 Task: Add a signature Angela Wright containing Have a great day, Angela Wright to email address softage.4@softage.net and add a label Receipts
Action: Mouse moved to (933, 79)
Screenshot: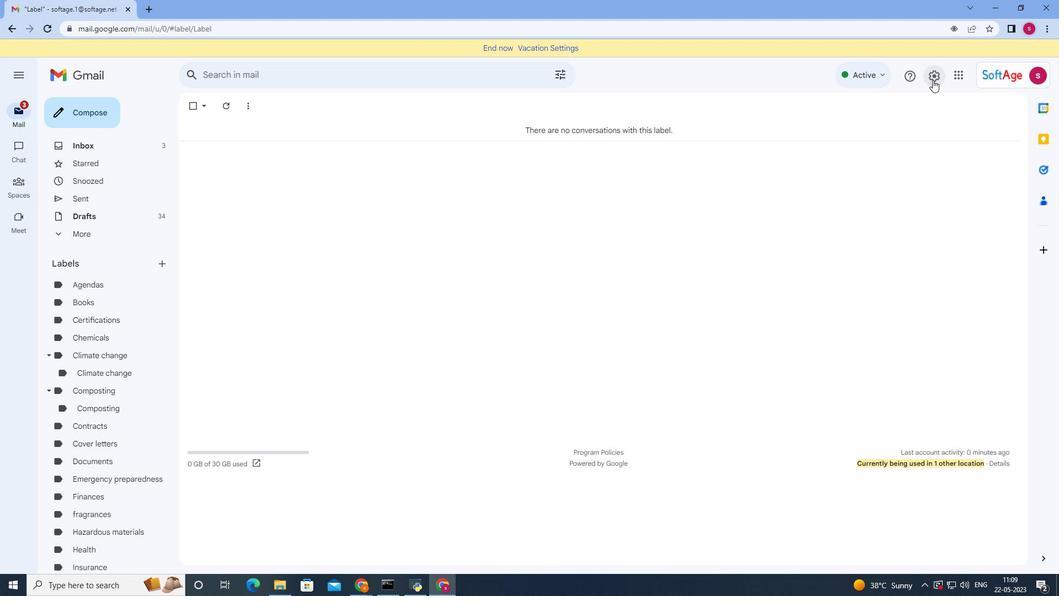 
Action: Mouse pressed left at (933, 79)
Screenshot: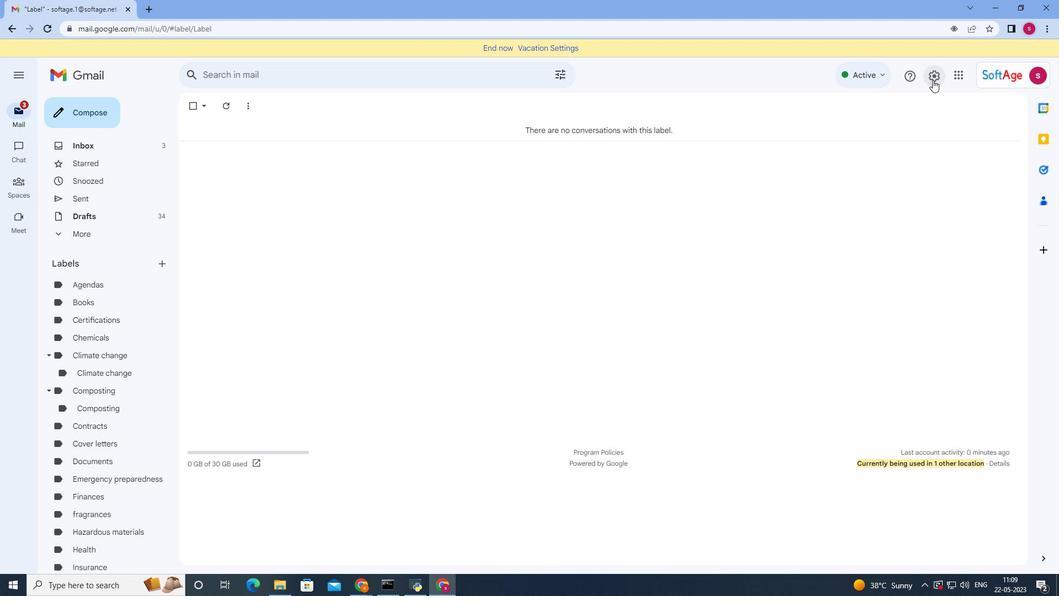 
Action: Mouse moved to (932, 131)
Screenshot: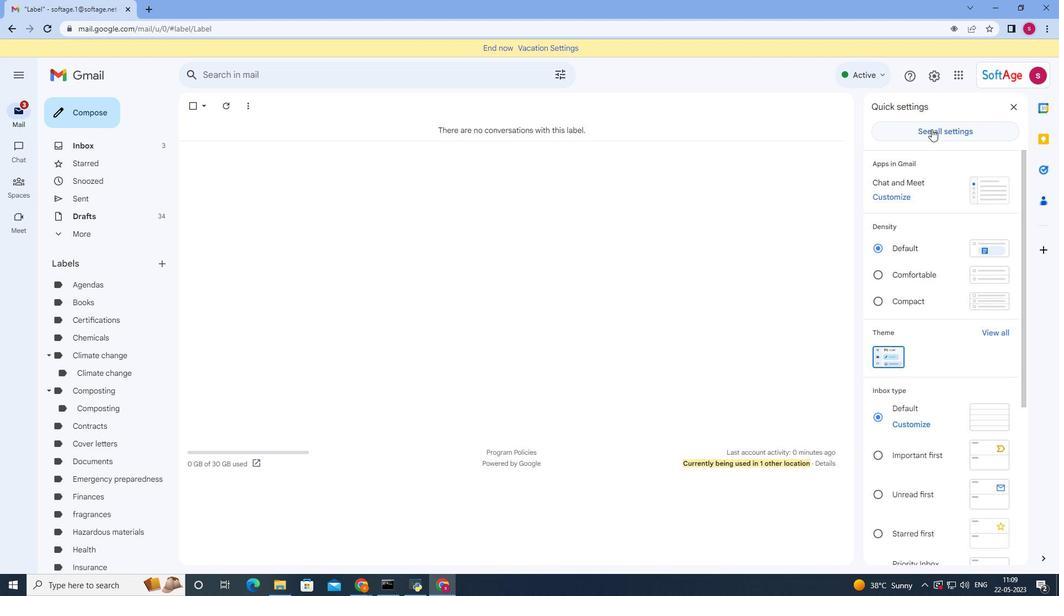 
Action: Mouse pressed left at (932, 131)
Screenshot: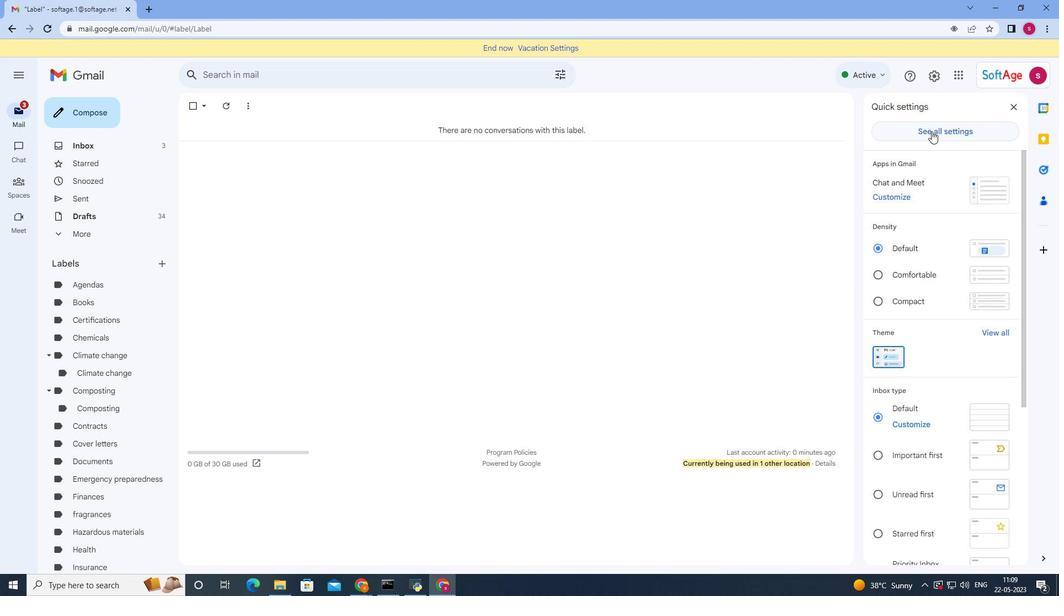 
Action: Mouse moved to (423, 203)
Screenshot: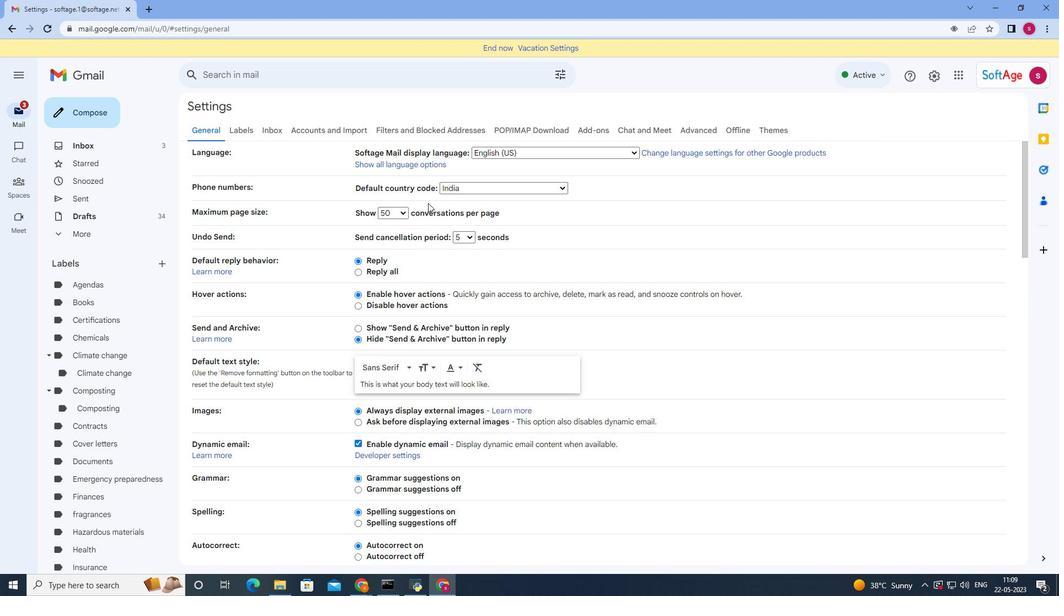 
Action: Mouse scrolled (423, 202) with delta (0, 0)
Screenshot: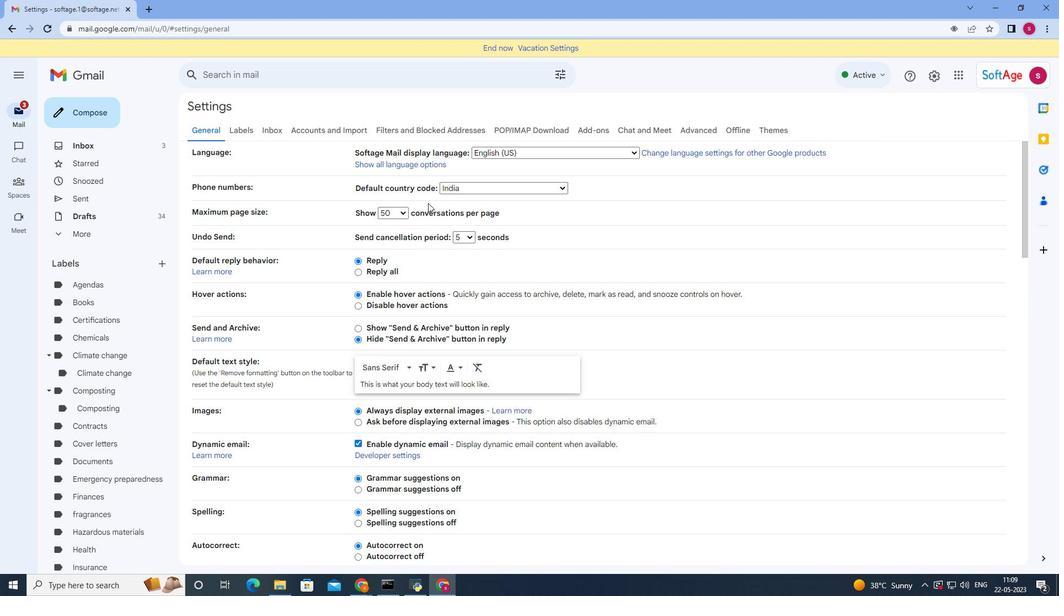 
Action: Mouse moved to (423, 203)
Screenshot: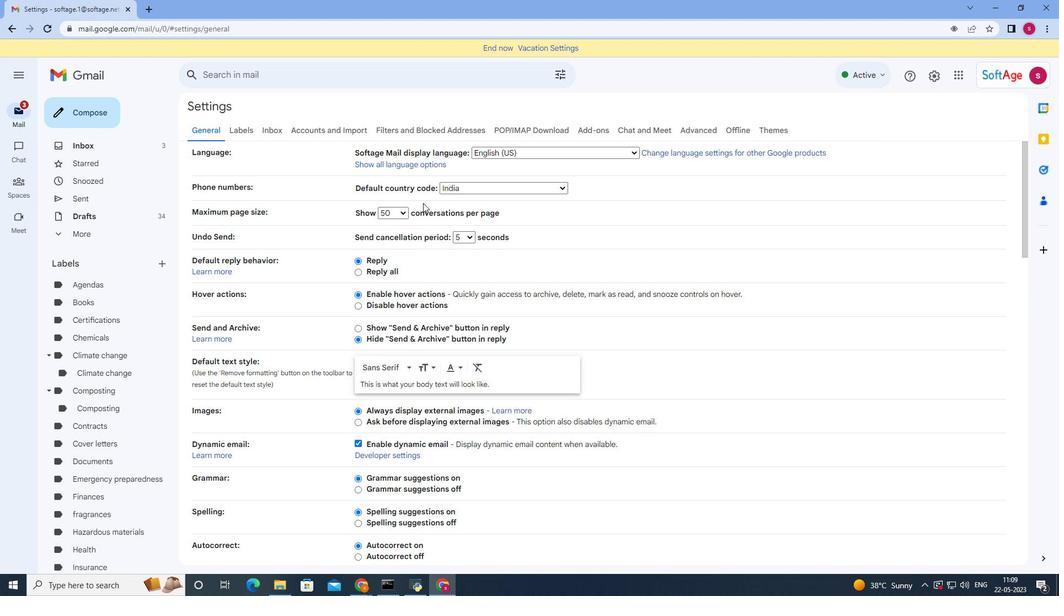 
Action: Mouse scrolled (423, 203) with delta (0, 0)
Screenshot: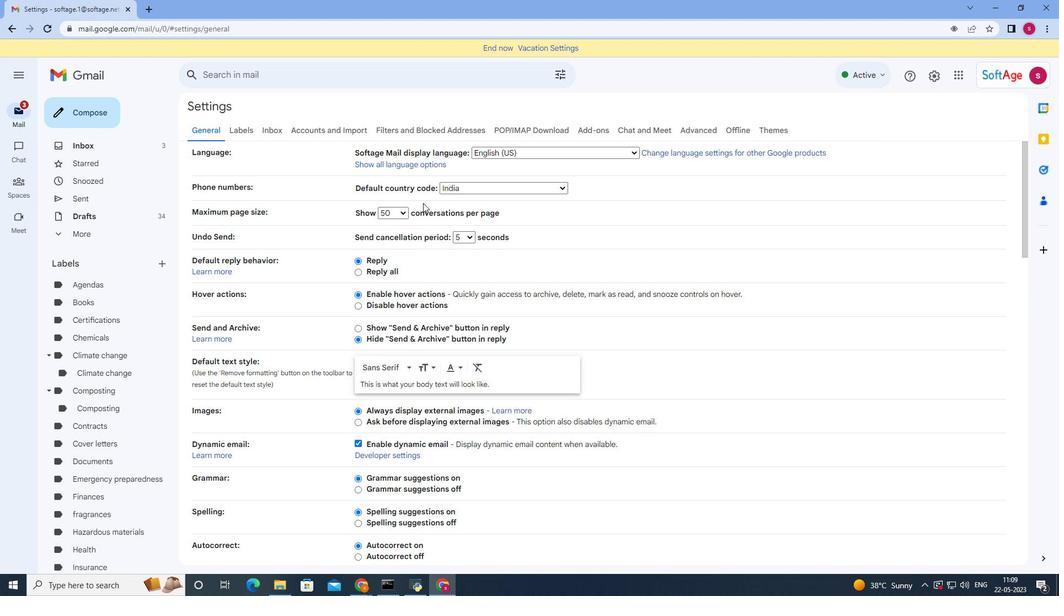 
Action: Mouse moved to (423, 205)
Screenshot: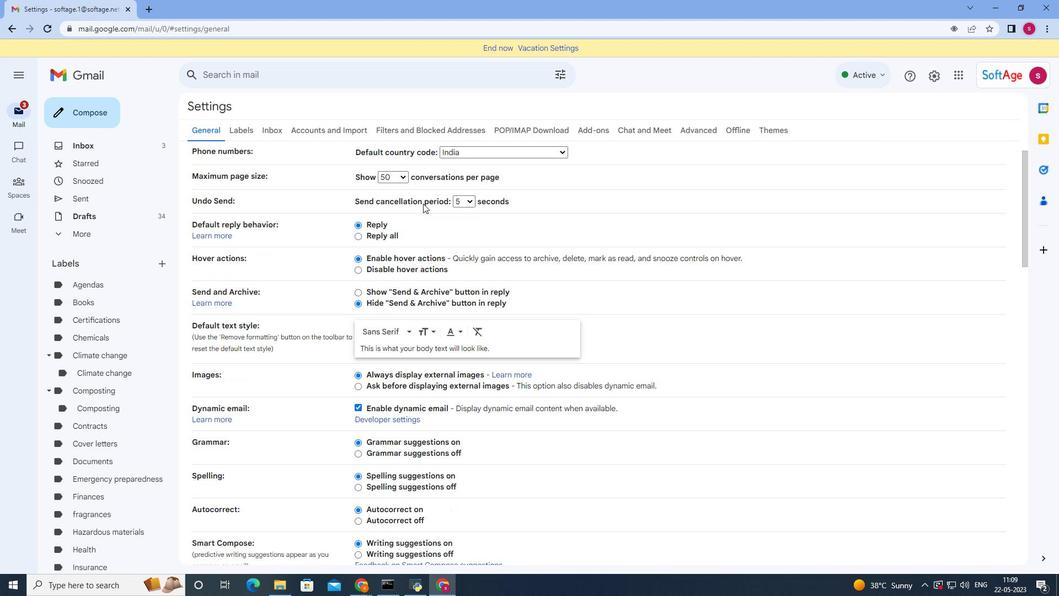 
Action: Mouse scrolled (423, 203) with delta (0, 0)
Screenshot: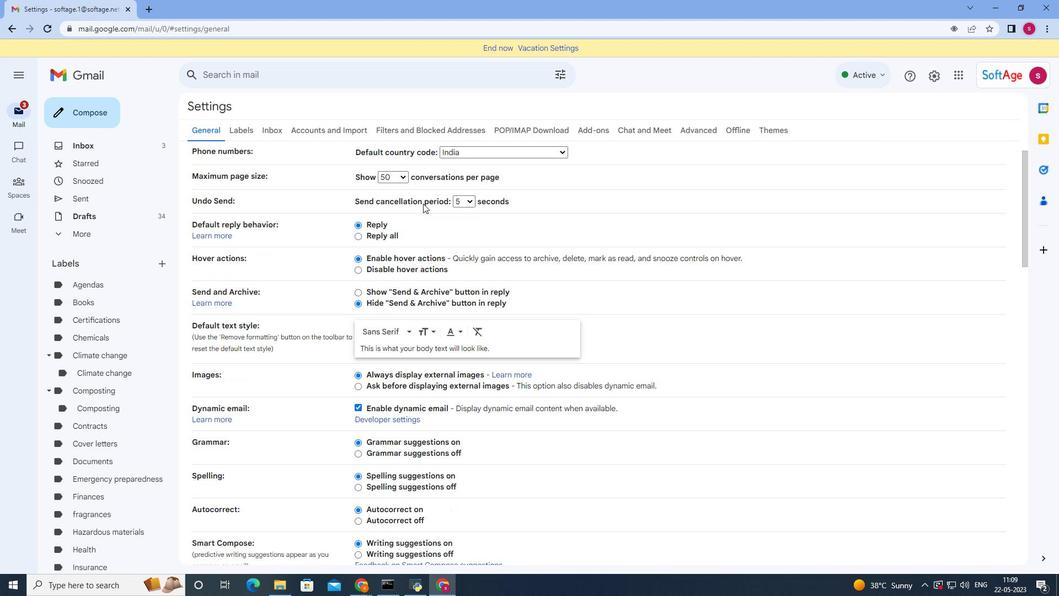 
Action: Mouse moved to (422, 210)
Screenshot: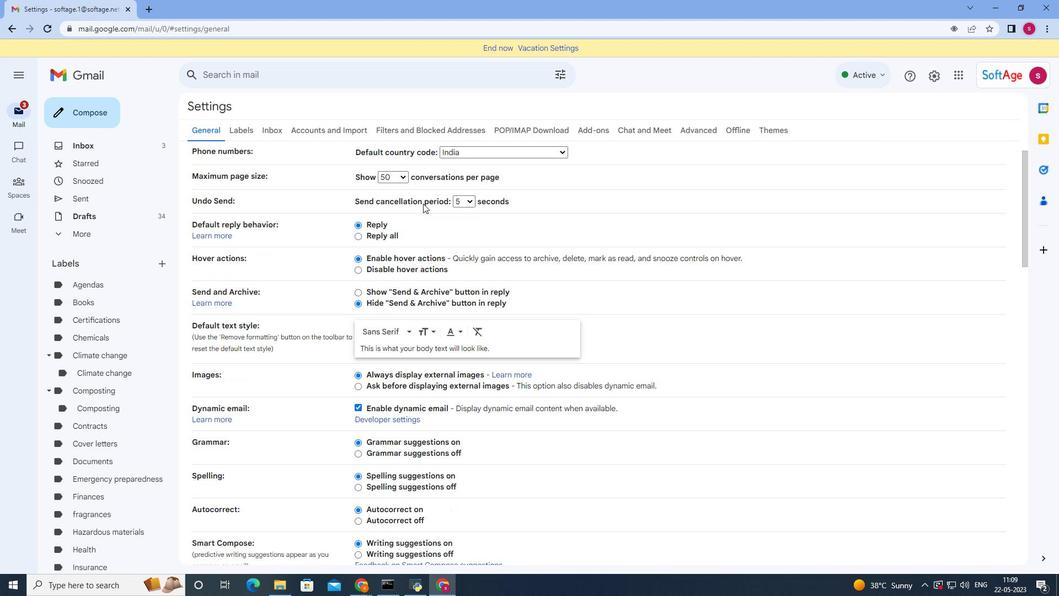 
Action: Mouse scrolled (423, 205) with delta (0, 0)
Screenshot: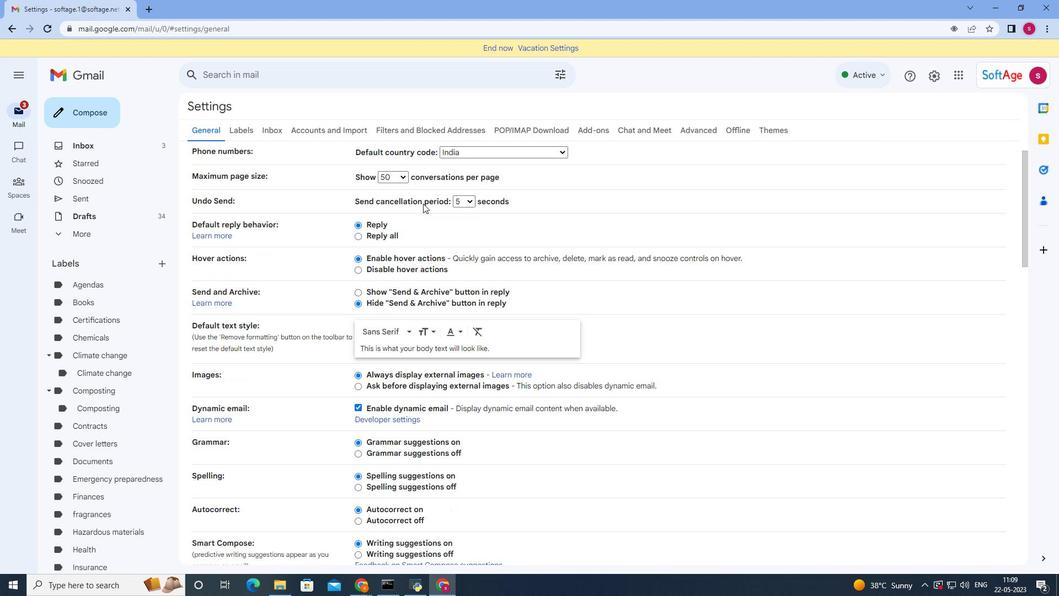 
Action: Mouse moved to (422, 212)
Screenshot: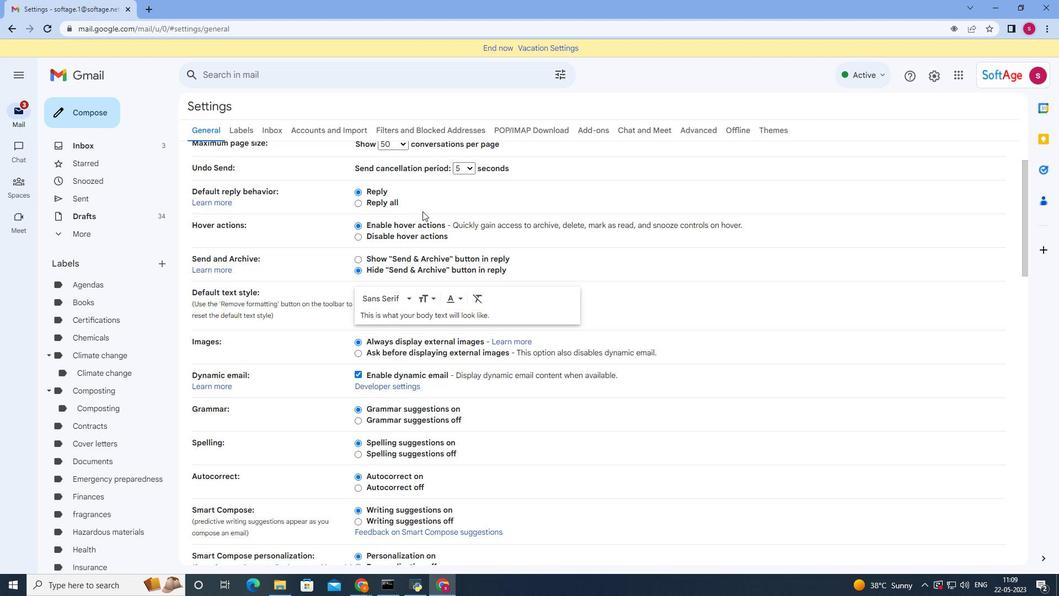 
Action: Mouse scrolled (422, 211) with delta (0, 0)
Screenshot: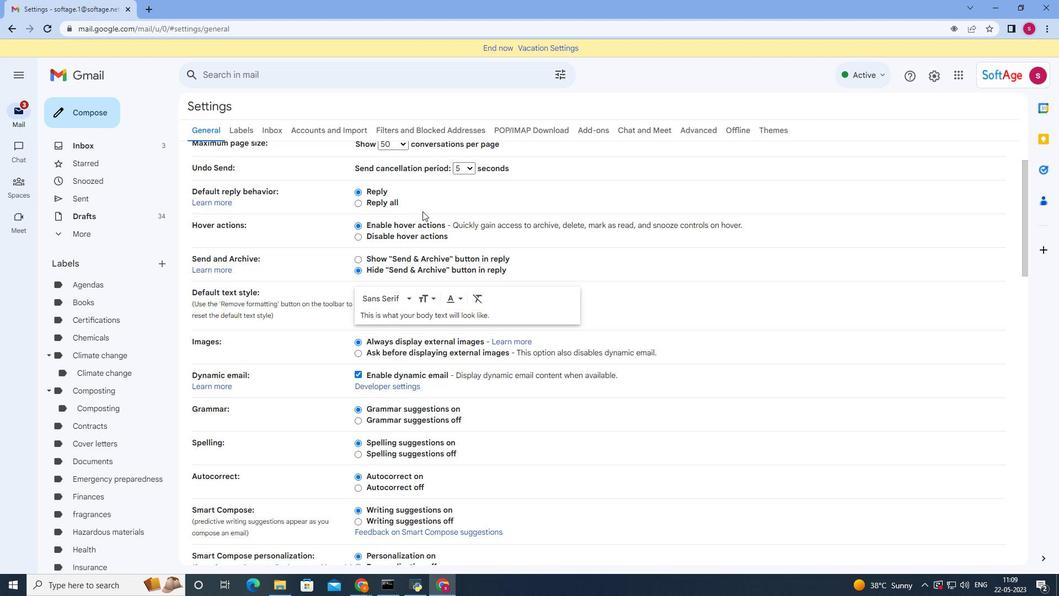 
Action: Mouse moved to (422, 213)
Screenshot: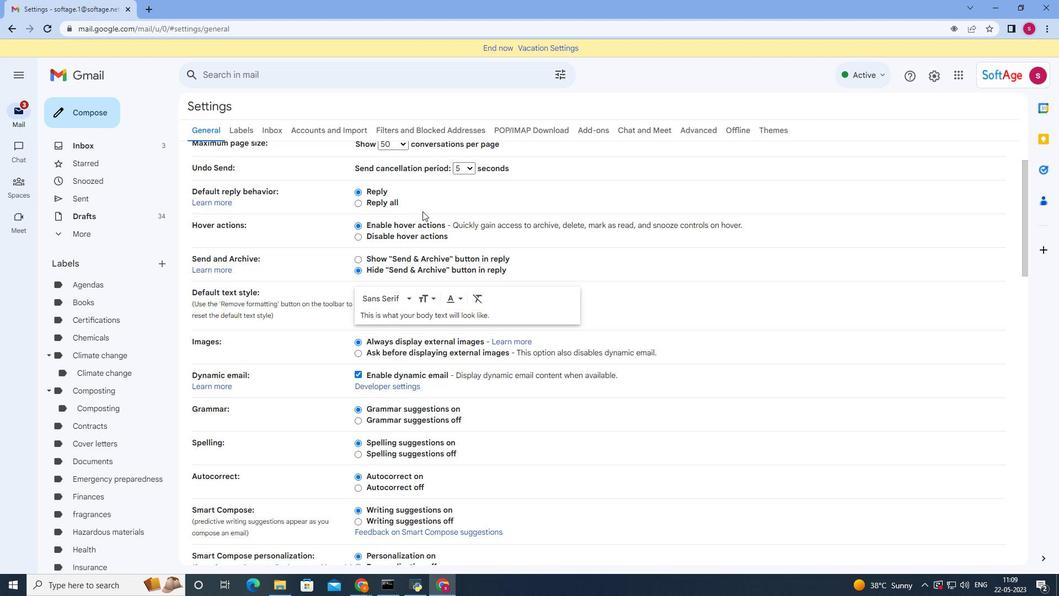 
Action: Mouse scrolled (422, 212) with delta (0, 0)
Screenshot: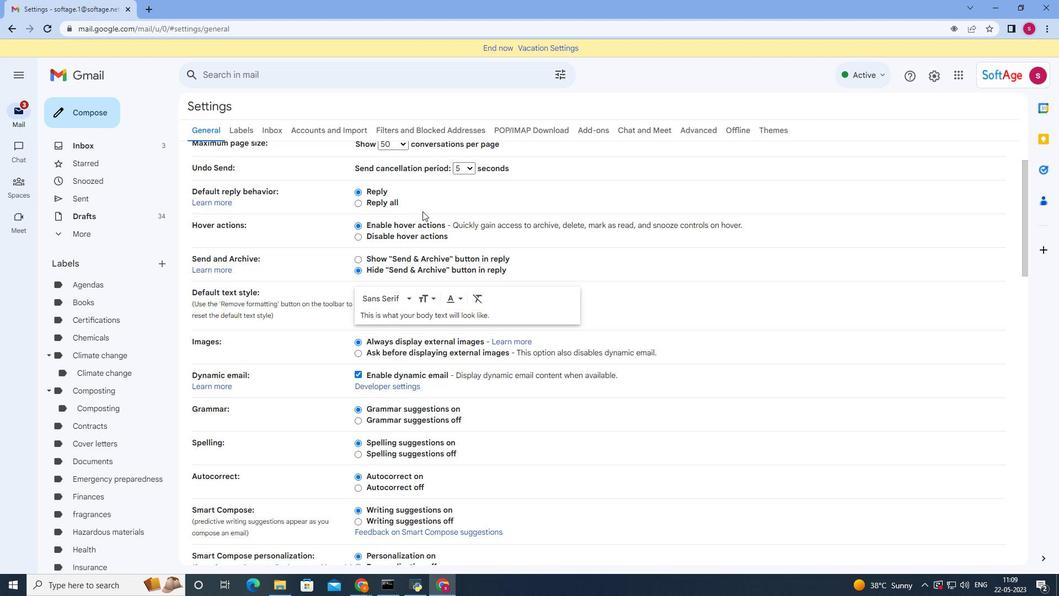 
Action: Mouse scrolled (422, 212) with delta (0, 0)
Screenshot: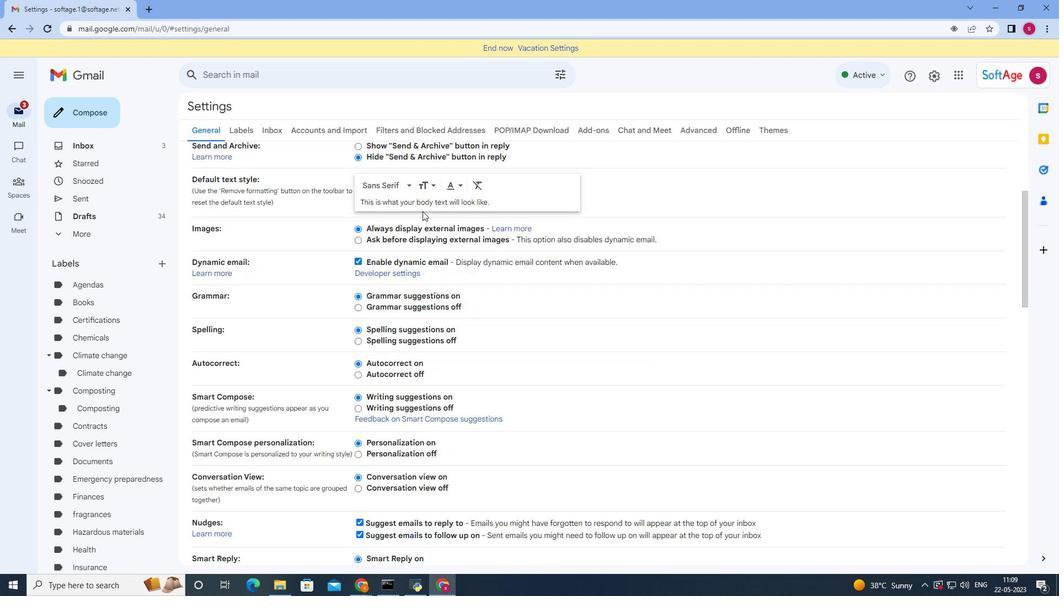 
Action: Mouse moved to (422, 213)
Screenshot: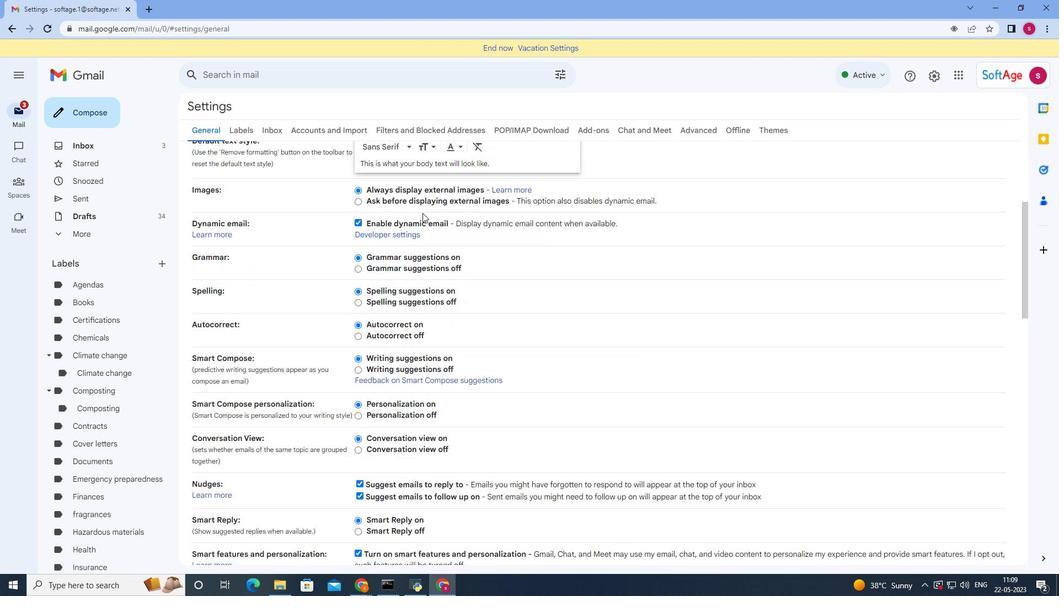 
Action: Mouse scrolled (422, 212) with delta (0, 0)
Screenshot: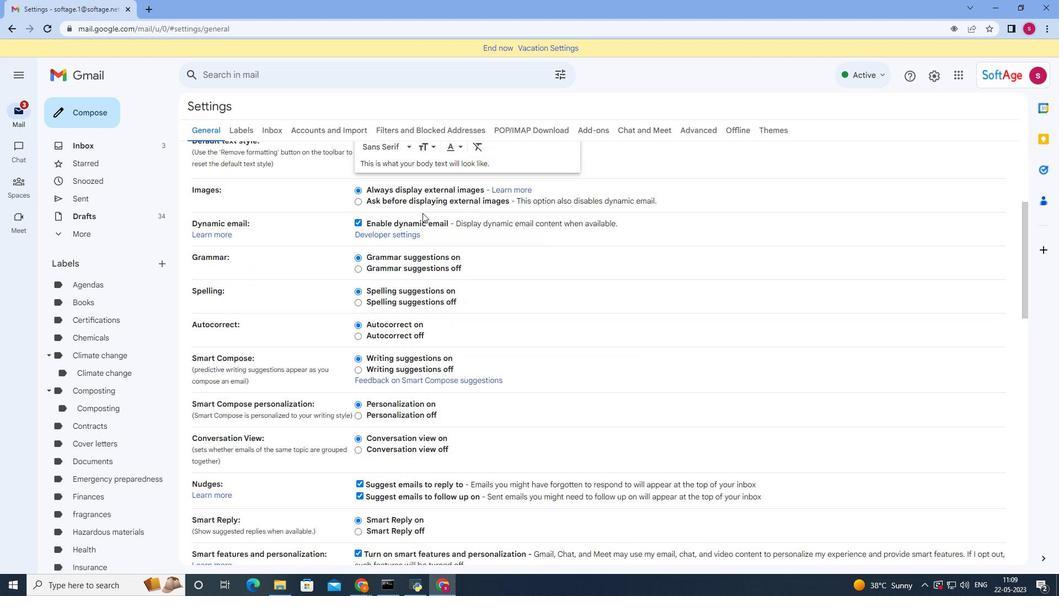 
Action: Mouse moved to (423, 218)
Screenshot: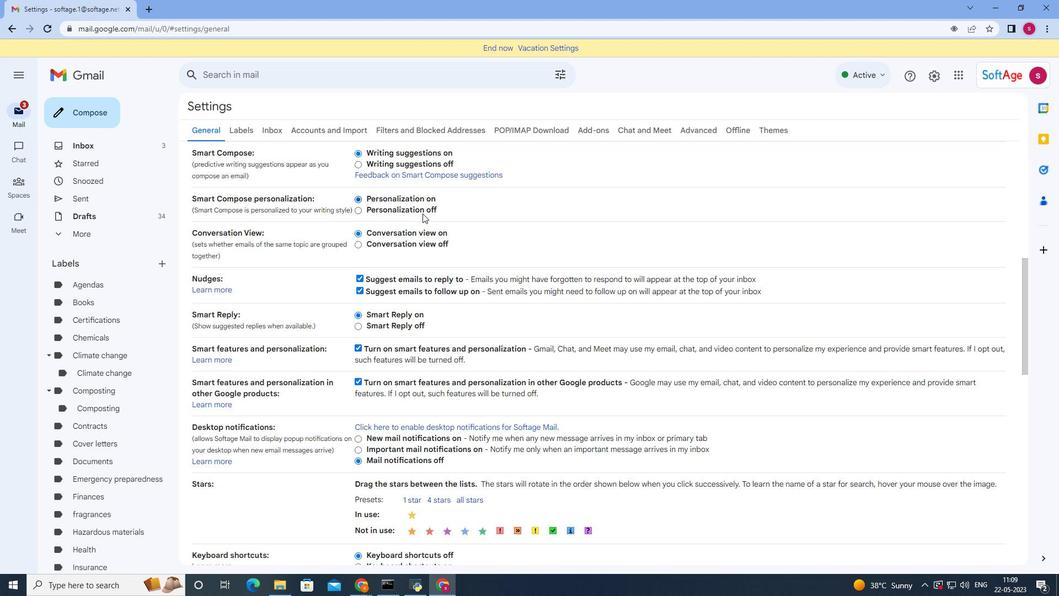 
Action: Mouse scrolled (423, 217) with delta (0, 0)
Screenshot: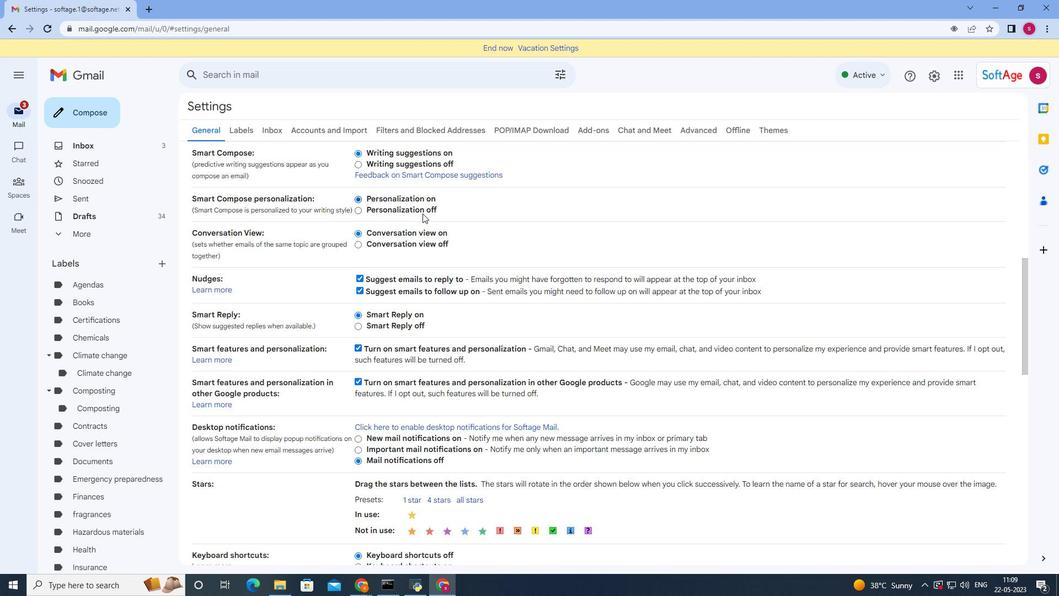 
Action: Mouse moved to (423, 218)
Screenshot: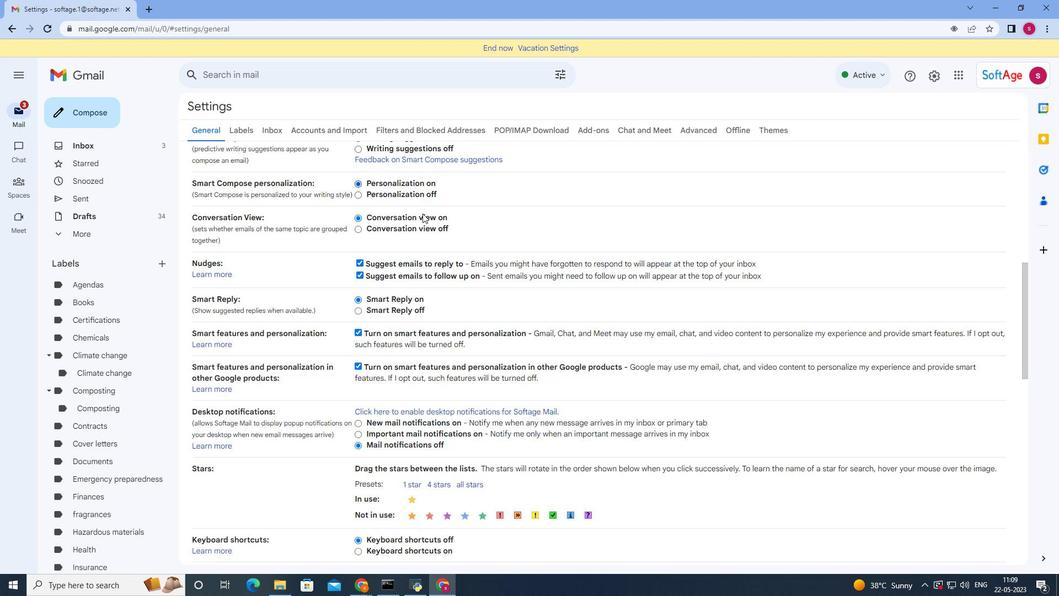 
Action: Mouse scrolled (423, 218) with delta (0, 0)
Screenshot: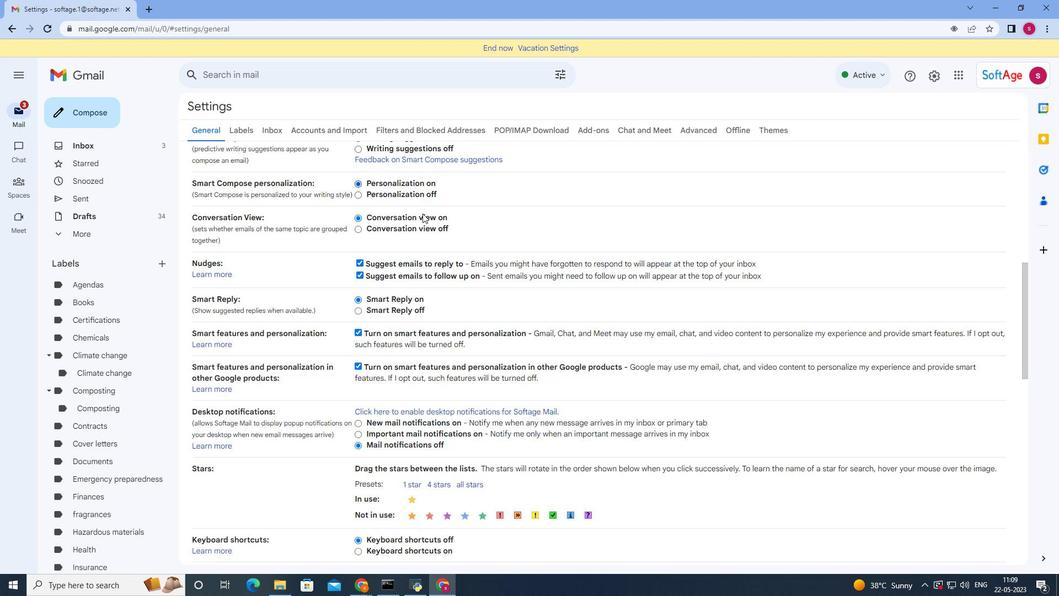 
Action: Mouse moved to (423, 219)
Screenshot: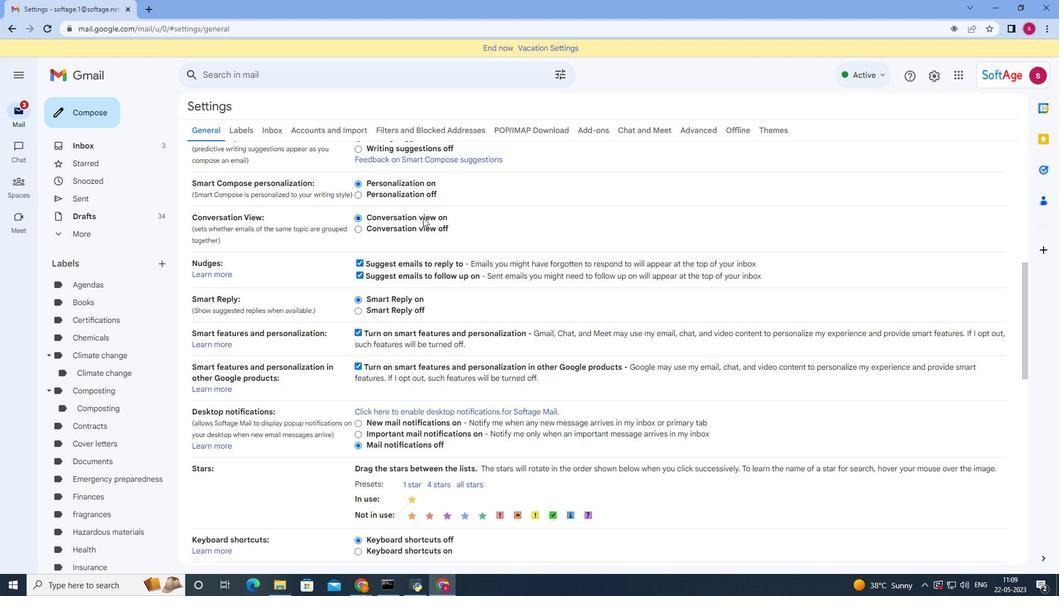 
Action: Mouse scrolled (423, 219) with delta (0, 0)
Screenshot: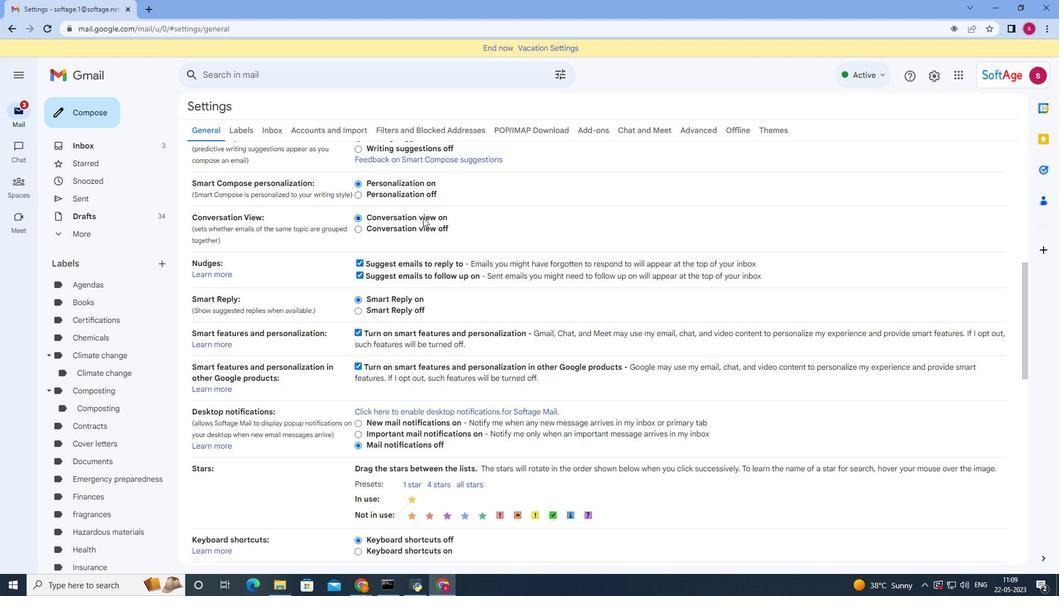 
Action: Mouse moved to (425, 219)
Screenshot: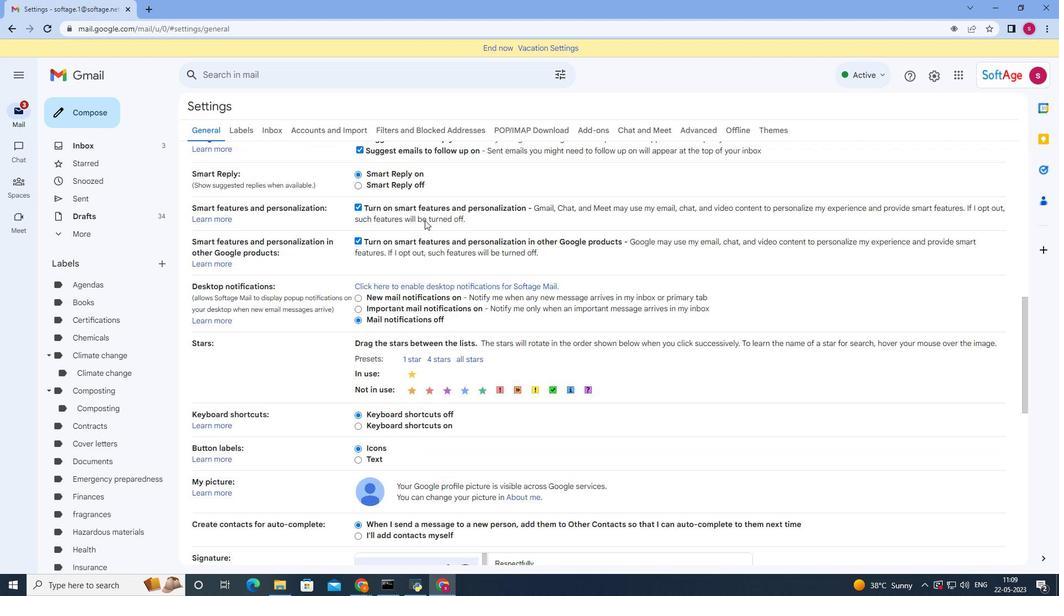 
Action: Mouse scrolled (425, 219) with delta (0, 0)
Screenshot: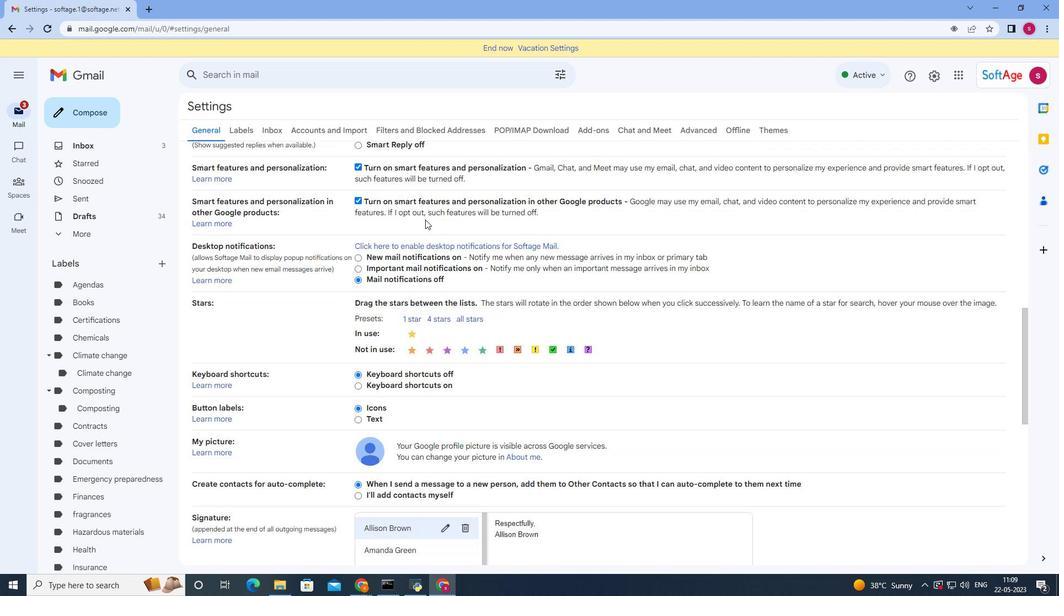 
Action: Mouse moved to (426, 219)
Screenshot: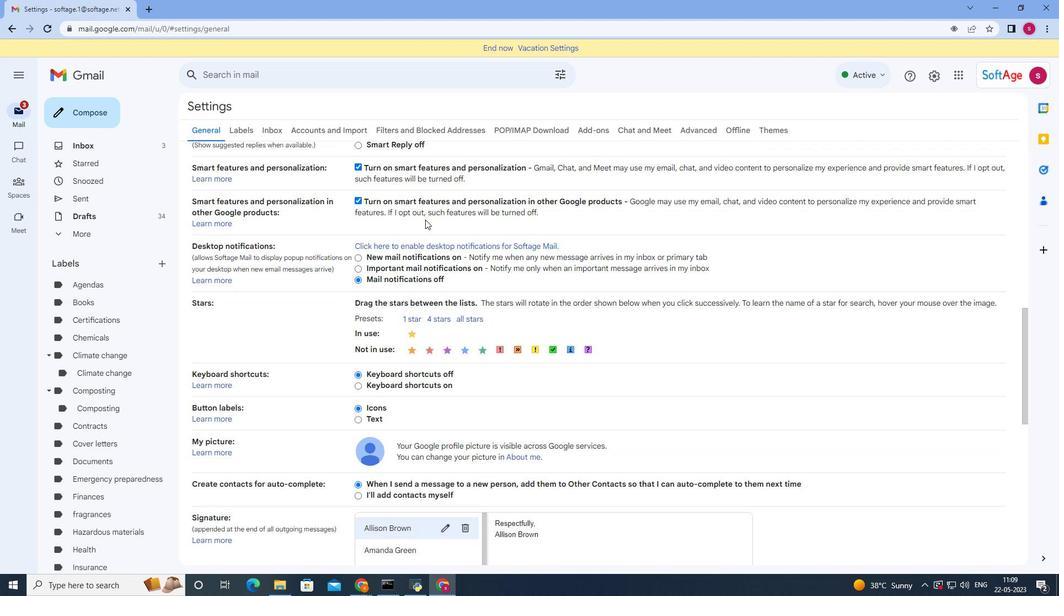
Action: Mouse scrolled (426, 219) with delta (0, 0)
Screenshot: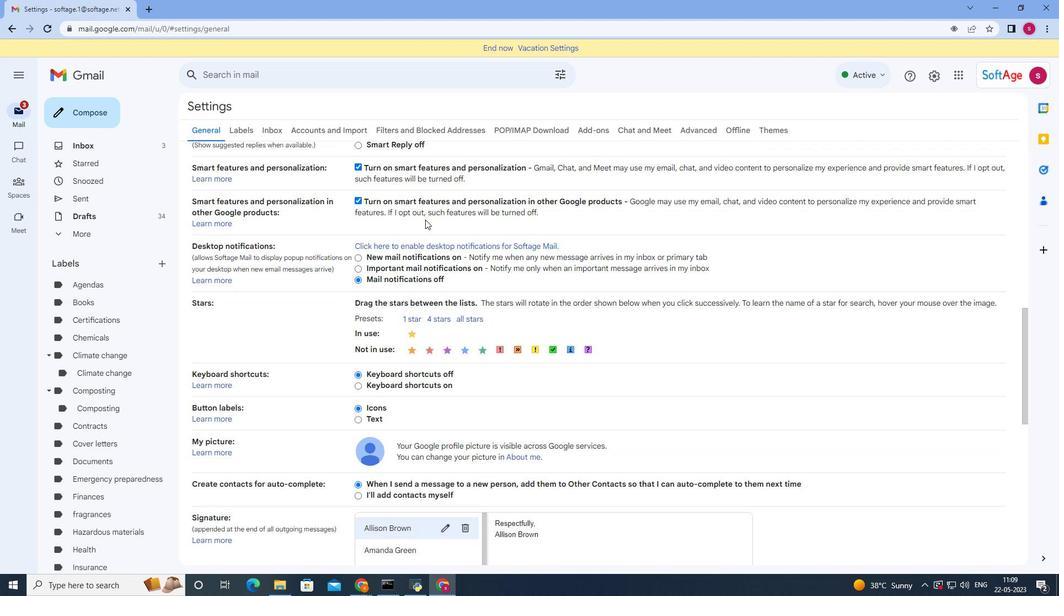 
Action: Mouse moved to (426, 220)
Screenshot: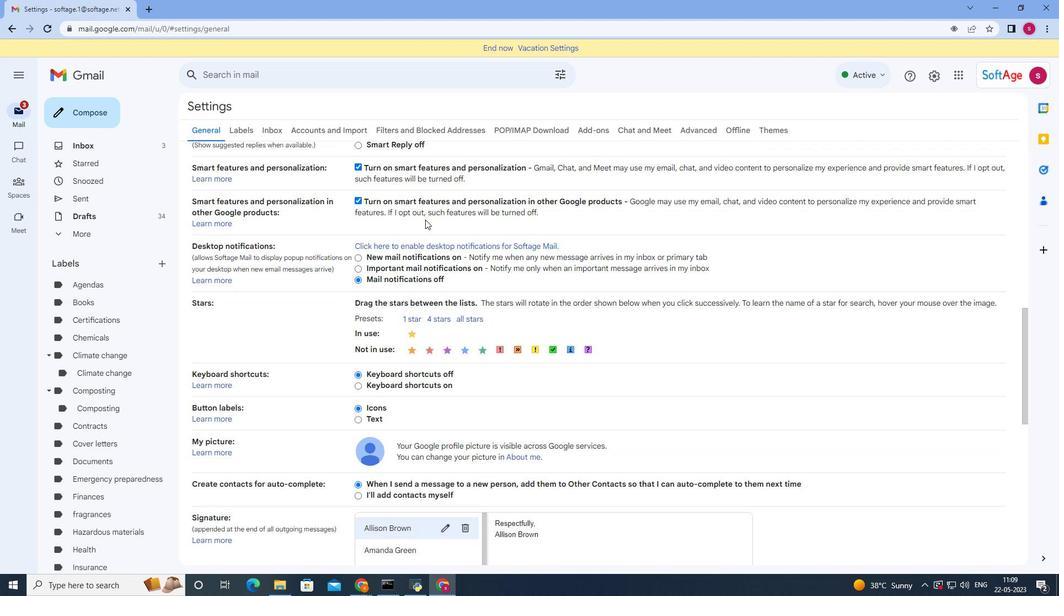 
Action: Mouse scrolled (426, 220) with delta (0, 0)
Screenshot: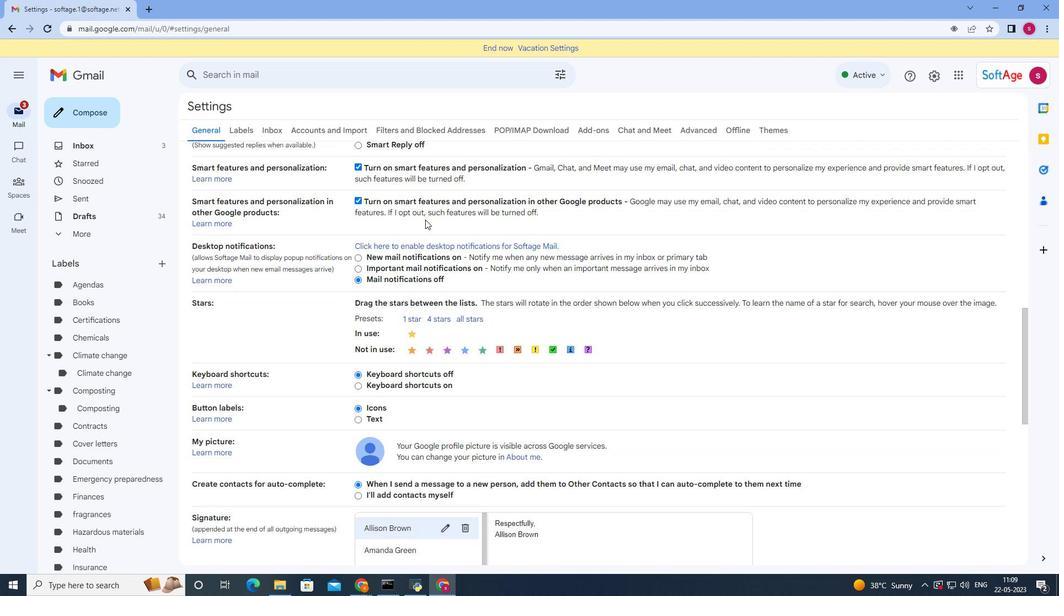
Action: Mouse moved to (429, 229)
Screenshot: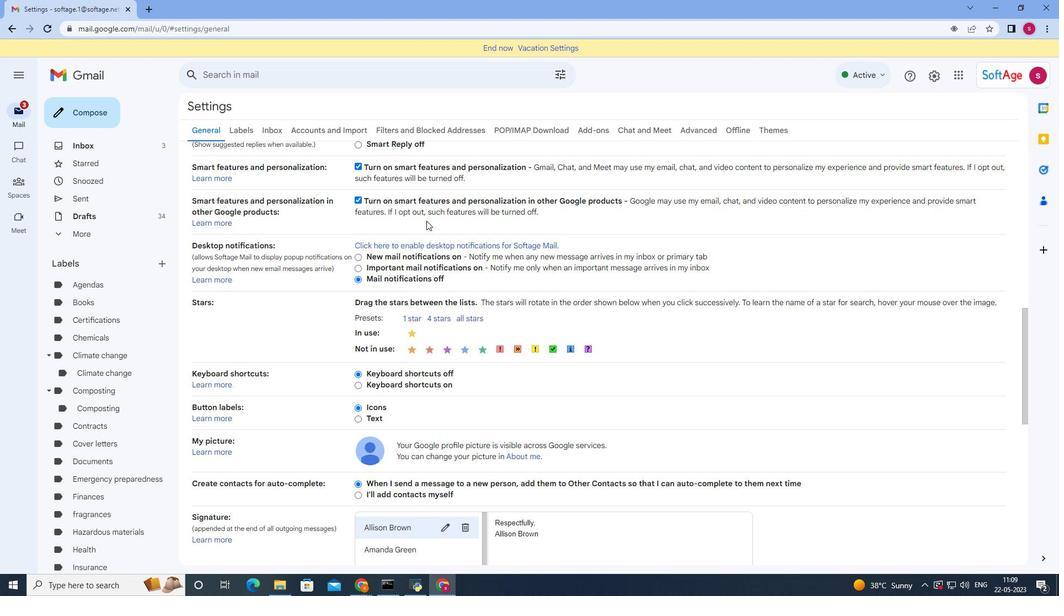 
Action: Mouse scrolled (429, 229) with delta (0, 0)
Screenshot: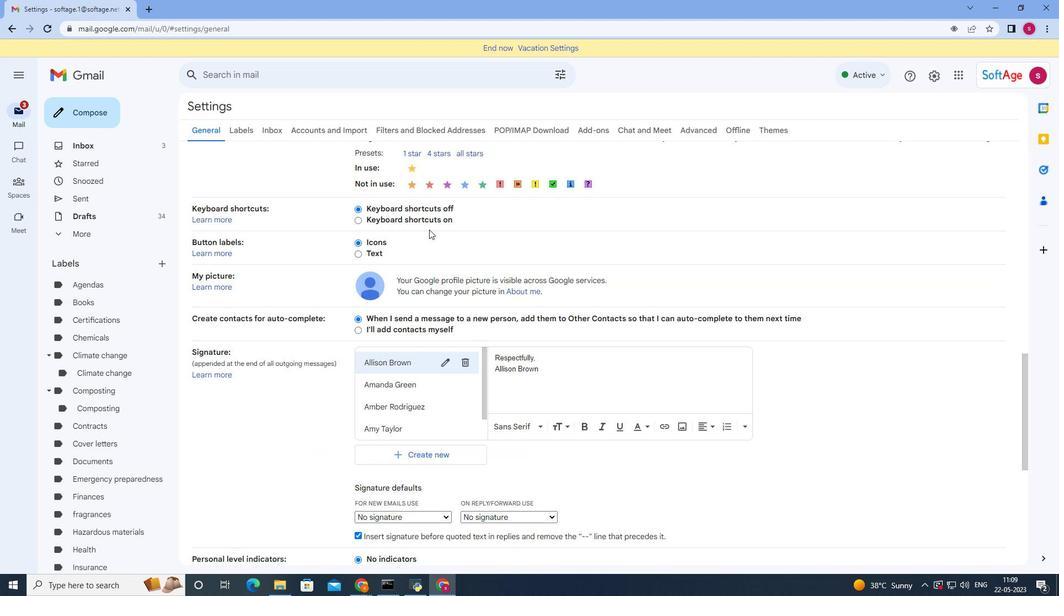 
Action: Mouse scrolled (429, 229) with delta (0, 0)
Screenshot: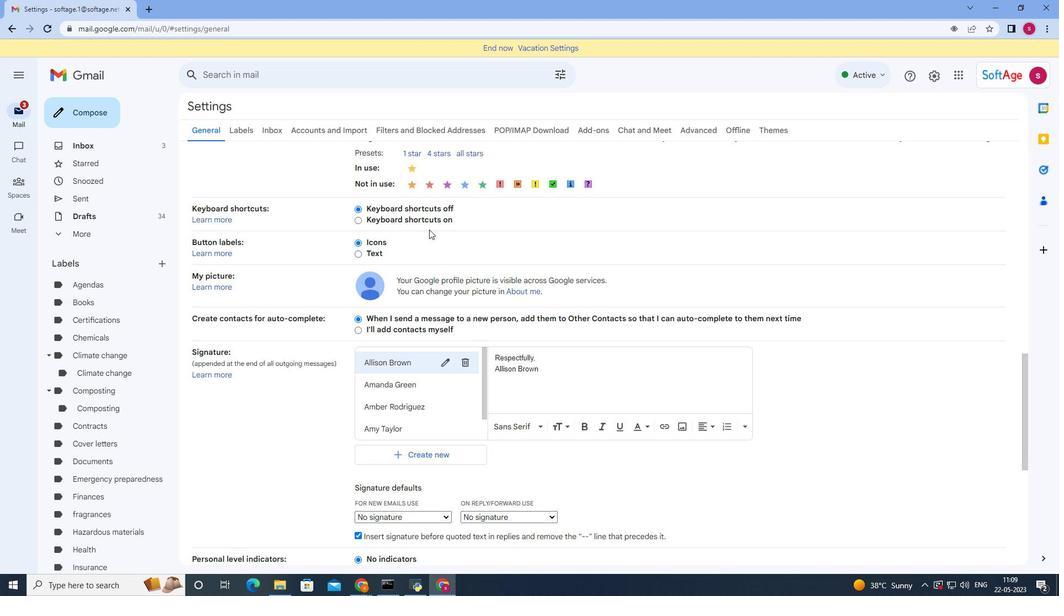 
Action: Mouse scrolled (429, 229) with delta (0, 0)
Screenshot: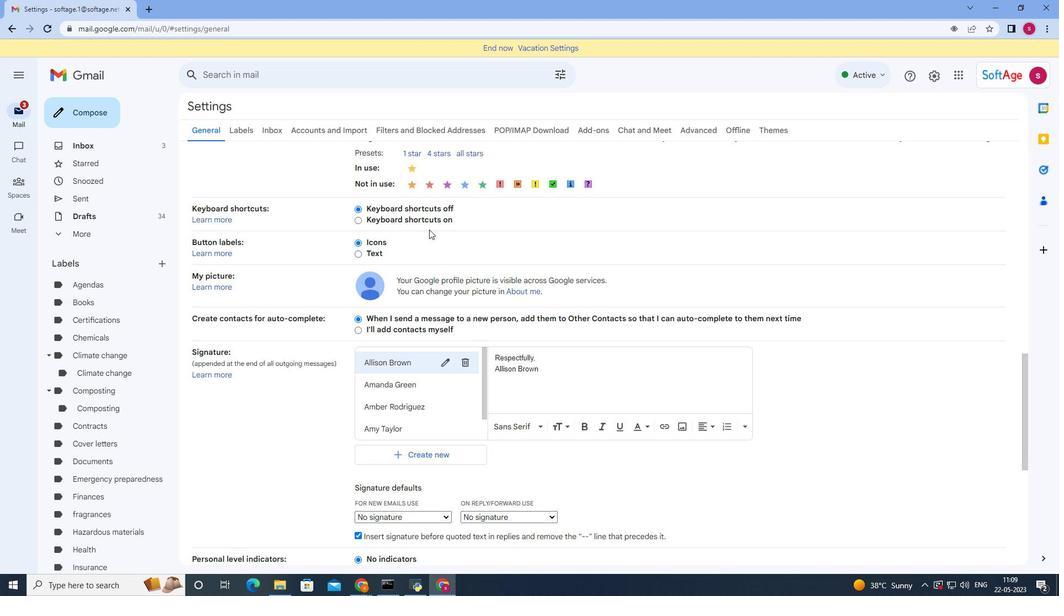 
Action: Mouse moved to (410, 289)
Screenshot: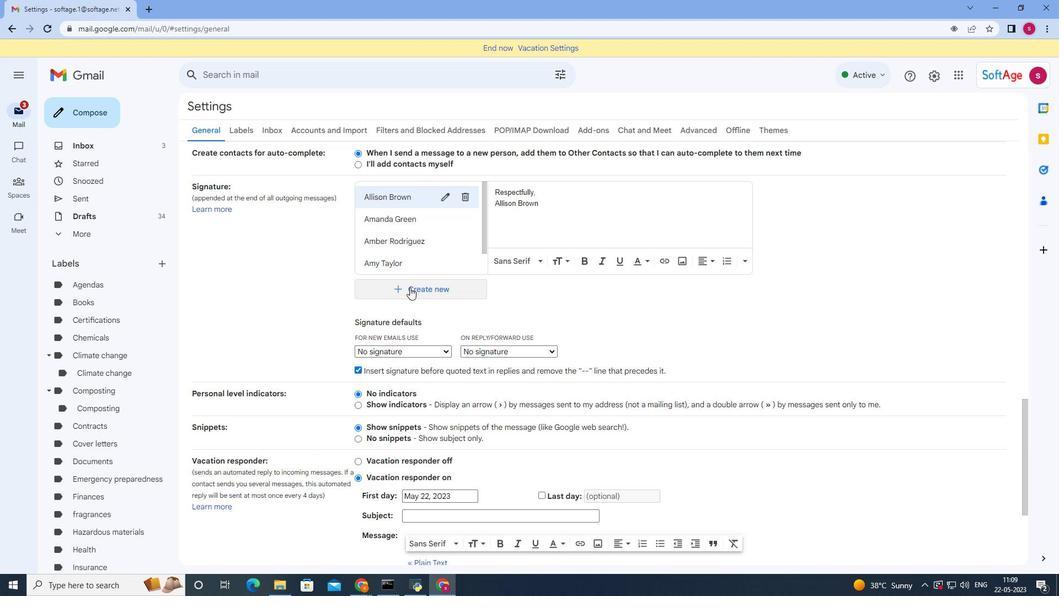 
Action: Mouse pressed left at (410, 289)
Screenshot: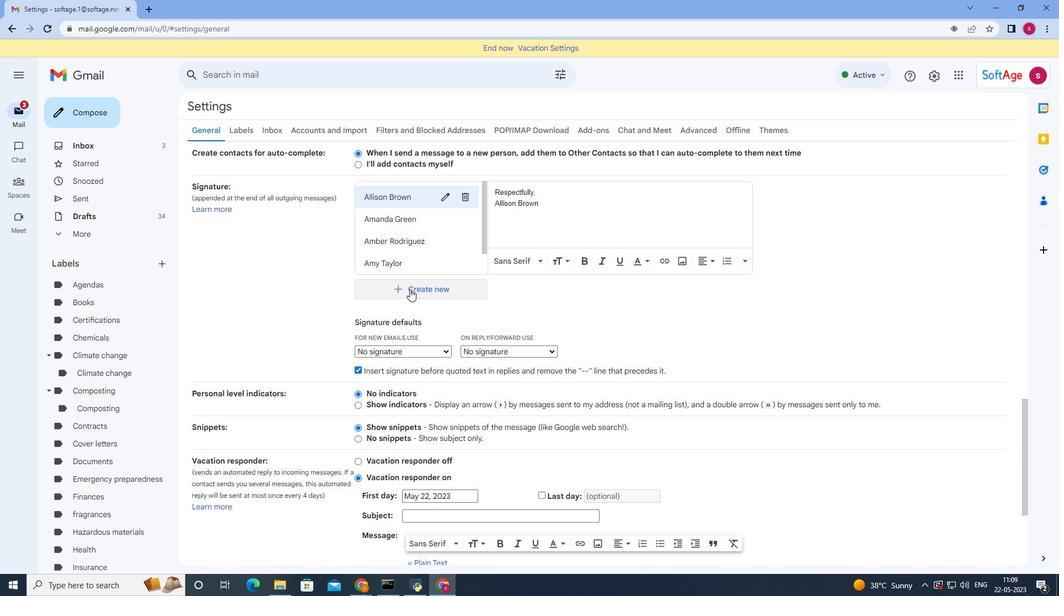 
Action: Mouse moved to (582, 300)
Screenshot: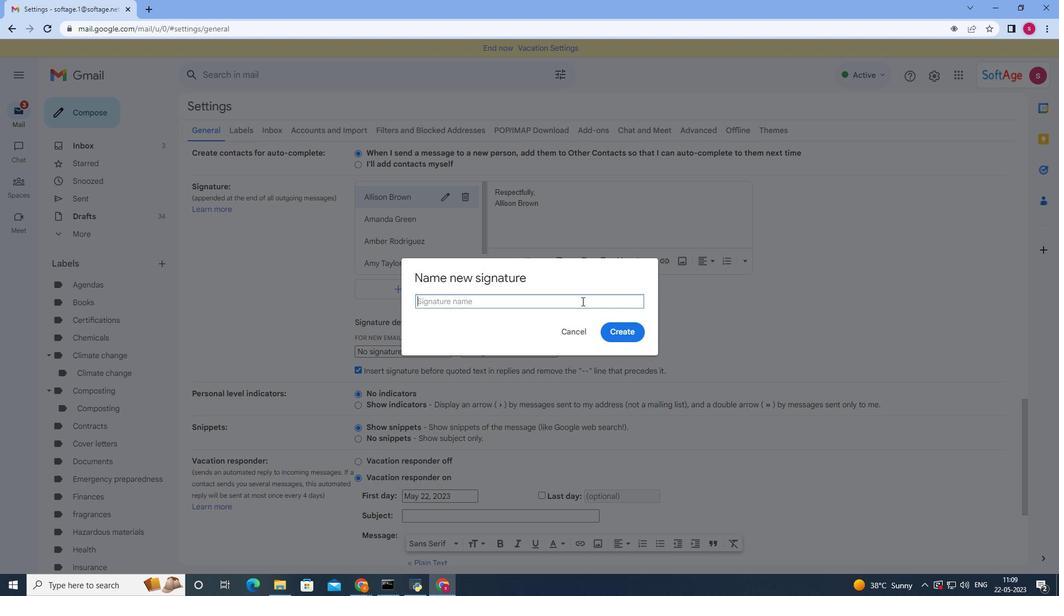 
Action: Key pressed <Key.shift>Angela<Key.space><Key.shift>Wright
Screenshot: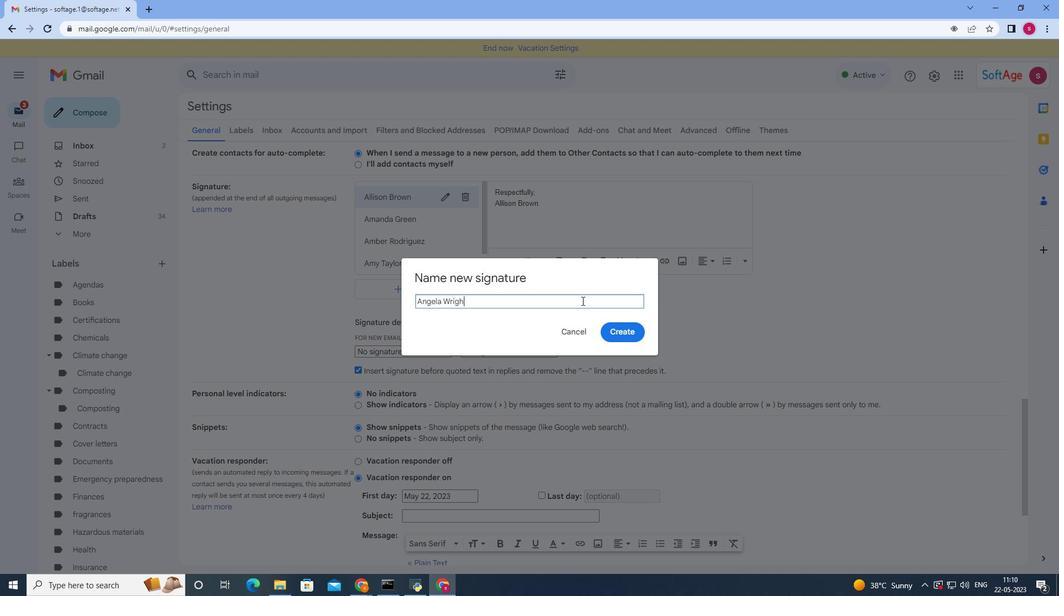 
Action: Mouse moved to (622, 330)
Screenshot: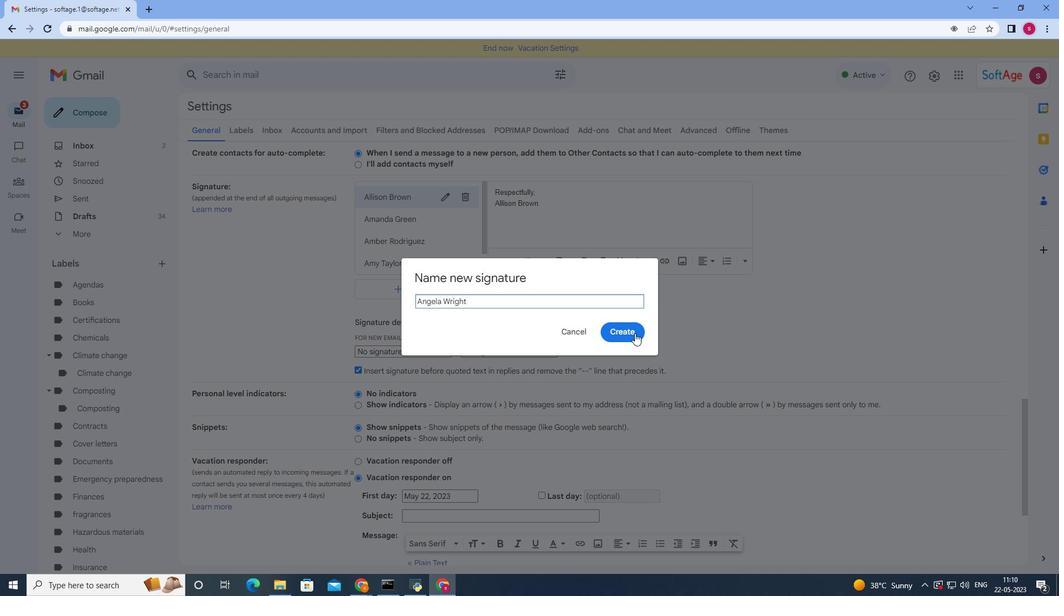 
Action: Mouse pressed left at (622, 330)
Screenshot: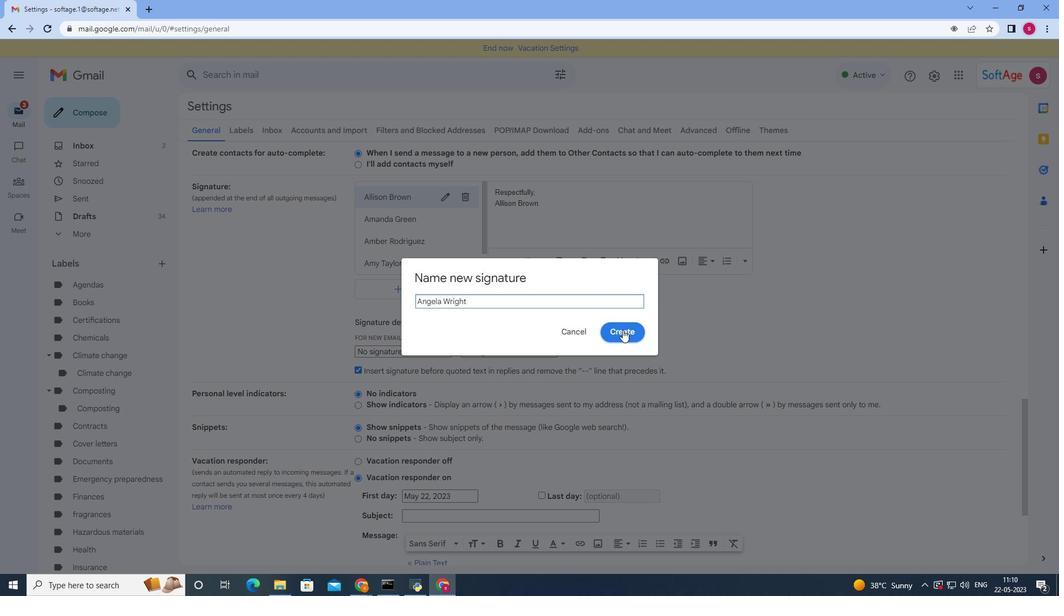 
Action: Mouse moved to (538, 221)
Screenshot: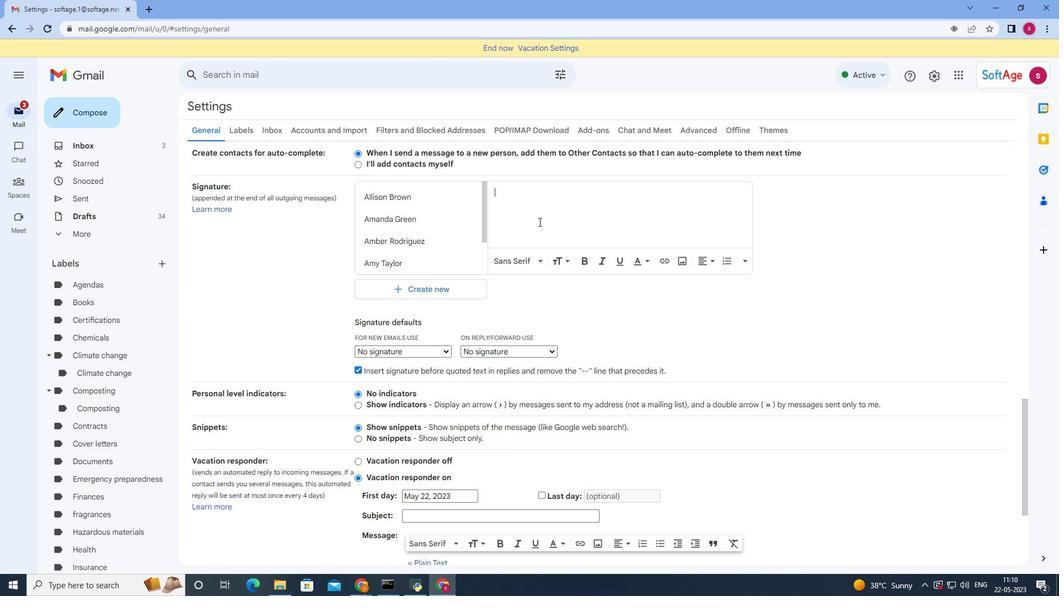 
Action: Key pressed <Key.shift>Have<Key.space><Key.shift>A<Key.backspace>a<Key.space>gra<Key.backspace>et<Key.backspace><Key.backspace>eat<Key.space>day'<Key.backspace>'<Key.backspace>,<Key.enter><Key.shift>Angeka<Key.backspace><Key.backspace>la<Key.space><Key.shift><Key.shift><Key.shift><Key.shift><Key.shift>Wright
Screenshot: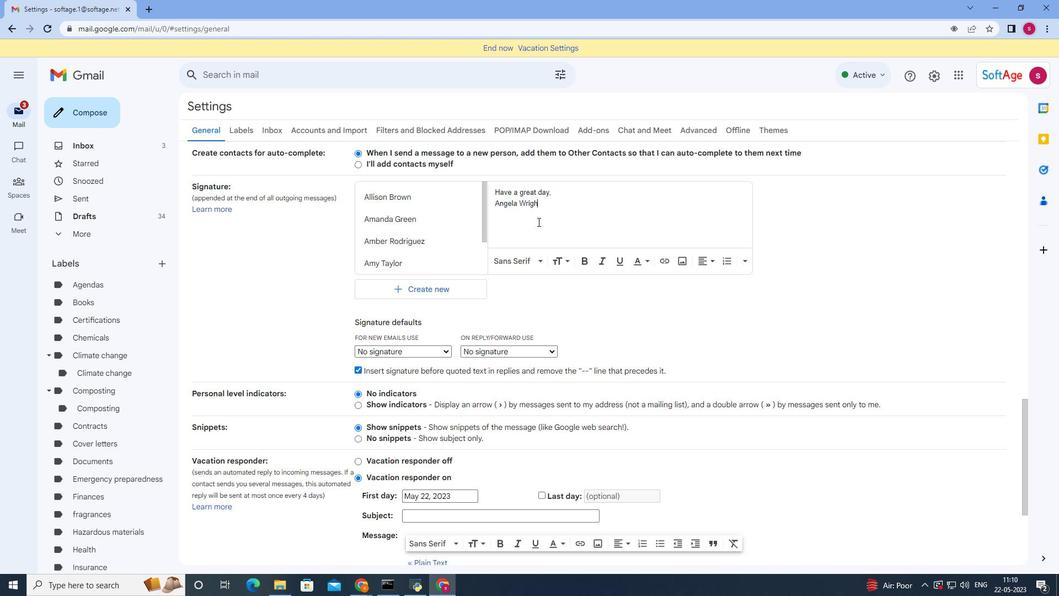 
Action: Mouse moved to (539, 227)
Screenshot: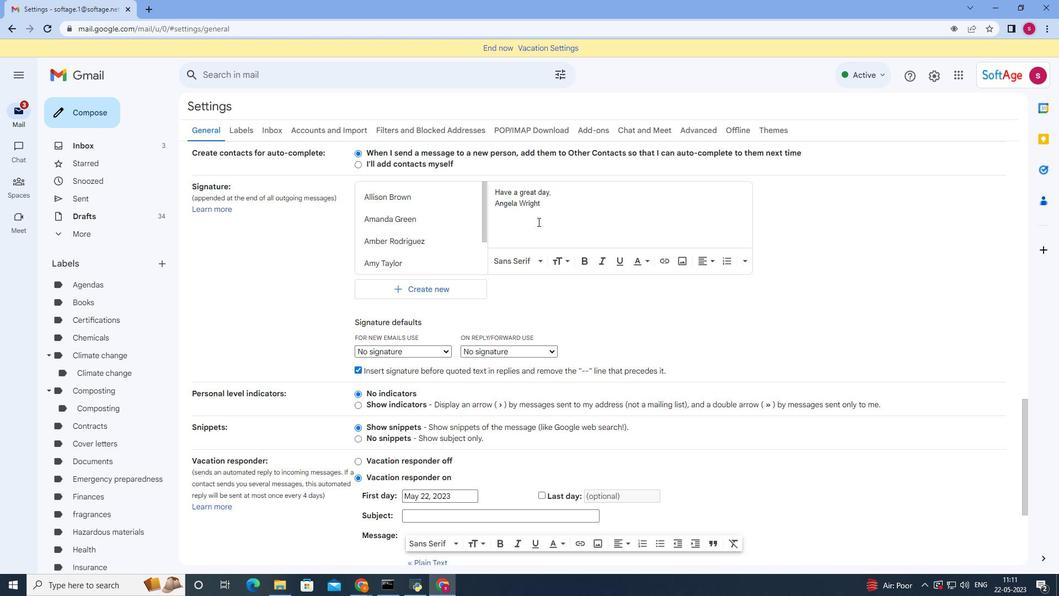 
Action: Mouse scrolled (539, 227) with delta (0, 0)
Screenshot: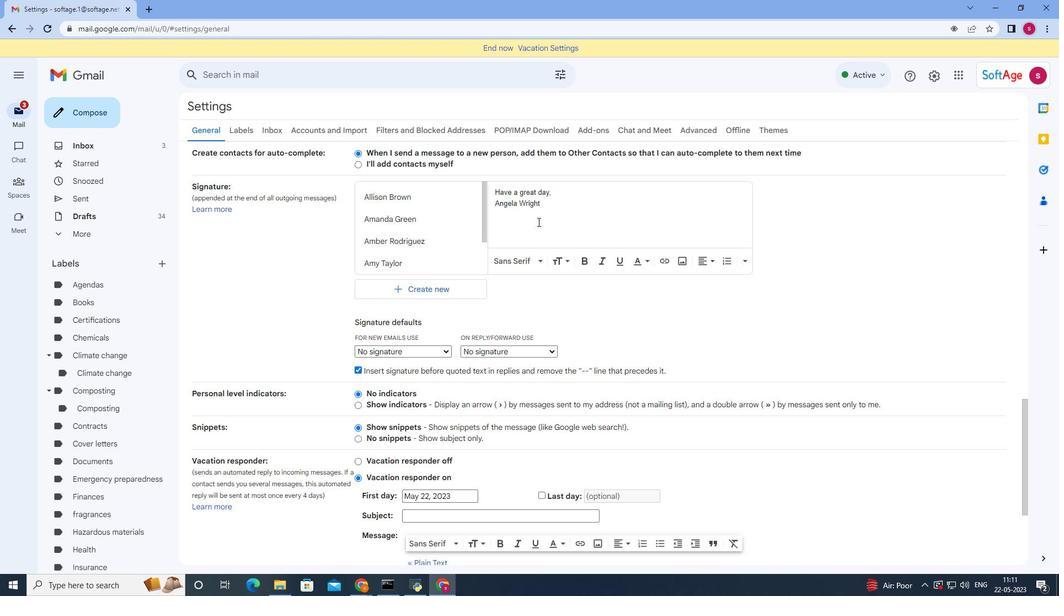 
Action: Mouse scrolled (539, 227) with delta (0, 0)
Screenshot: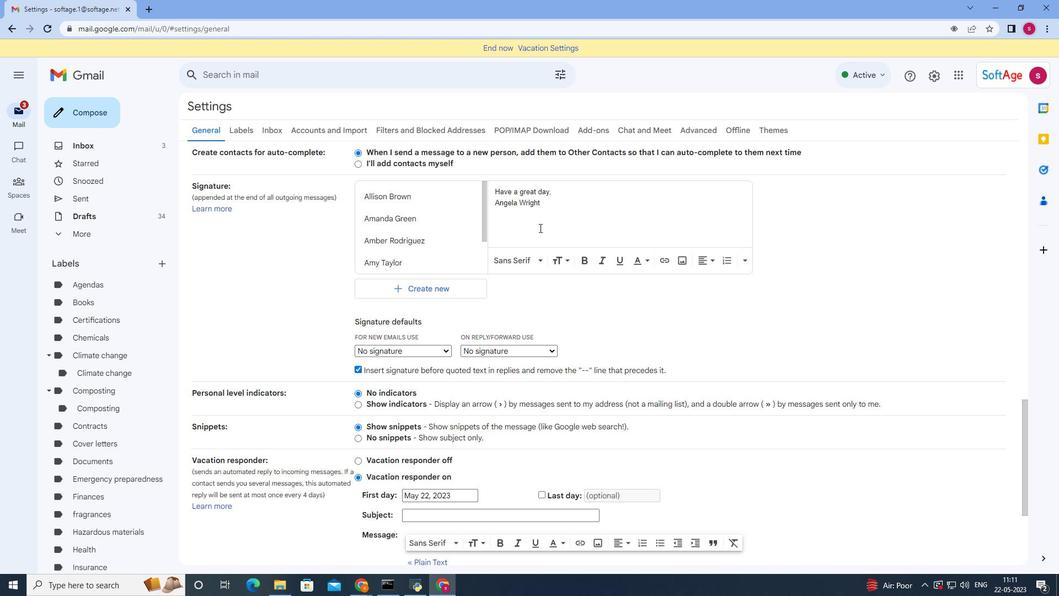 
Action: Mouse moved to (542, 239)
Screenshot: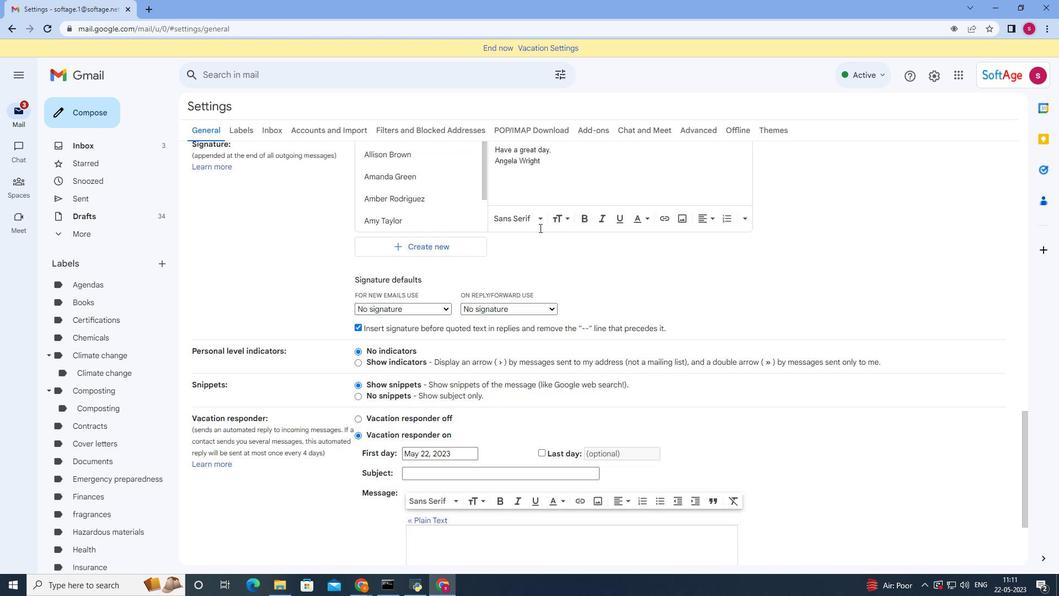 
Action: Mouse scrolled (542, 238) with delta (0, 0)
Screenshot: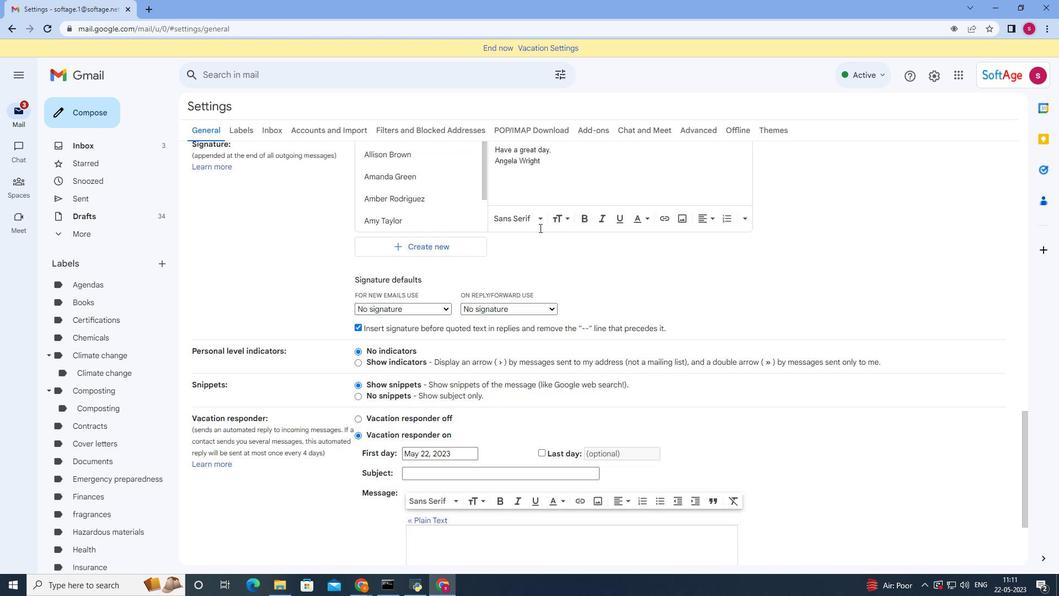 
Action: Mouse moved to (543, 243)
Screenshot: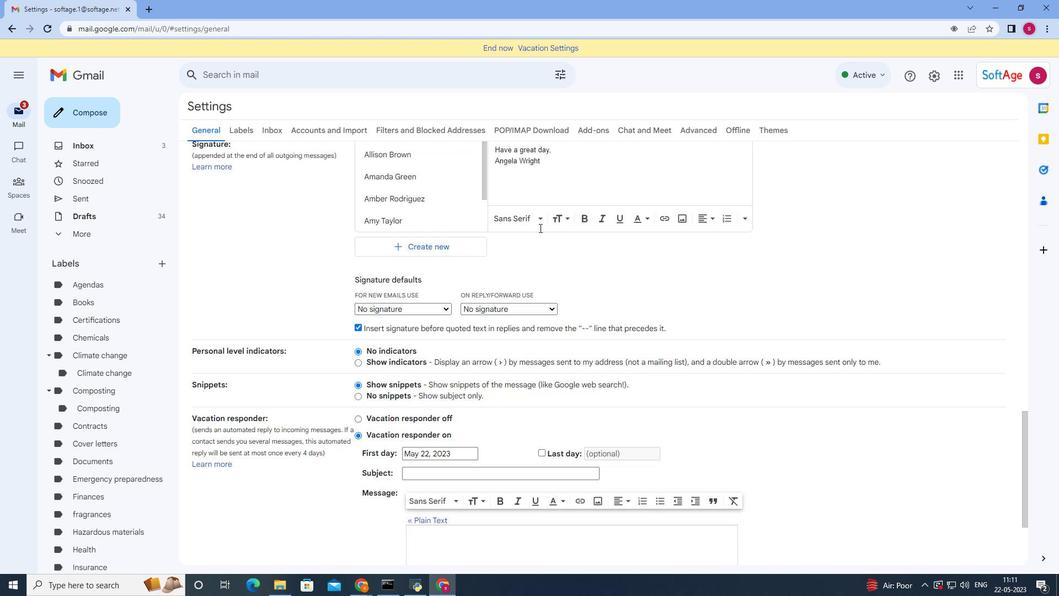 
Action: Mouse scrolled (543, 242) with delta (0, 0)
Screenshot: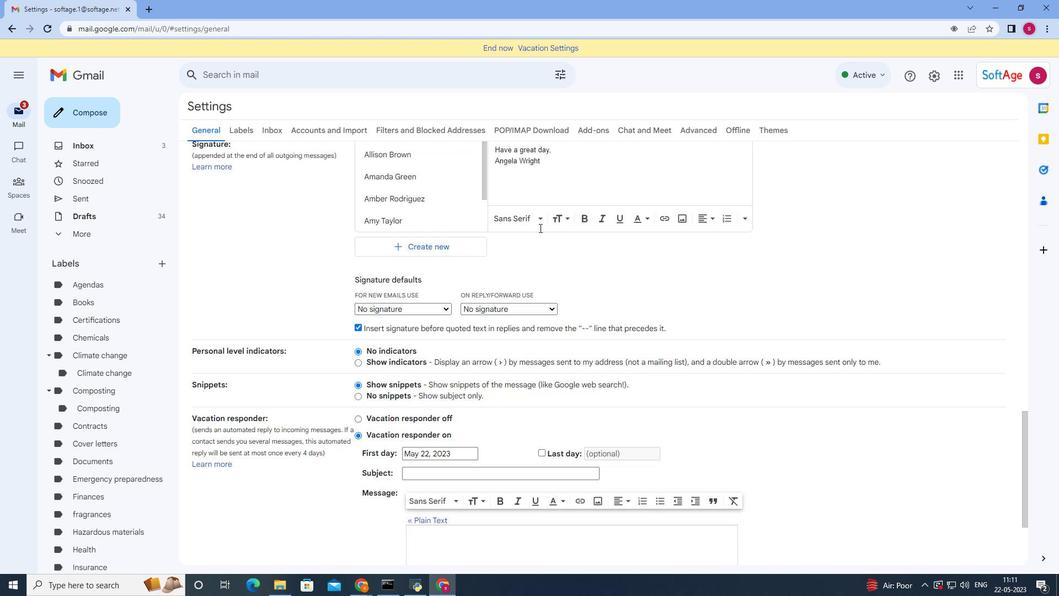
Action: Mouse moved to (543, 244)
Screenshot: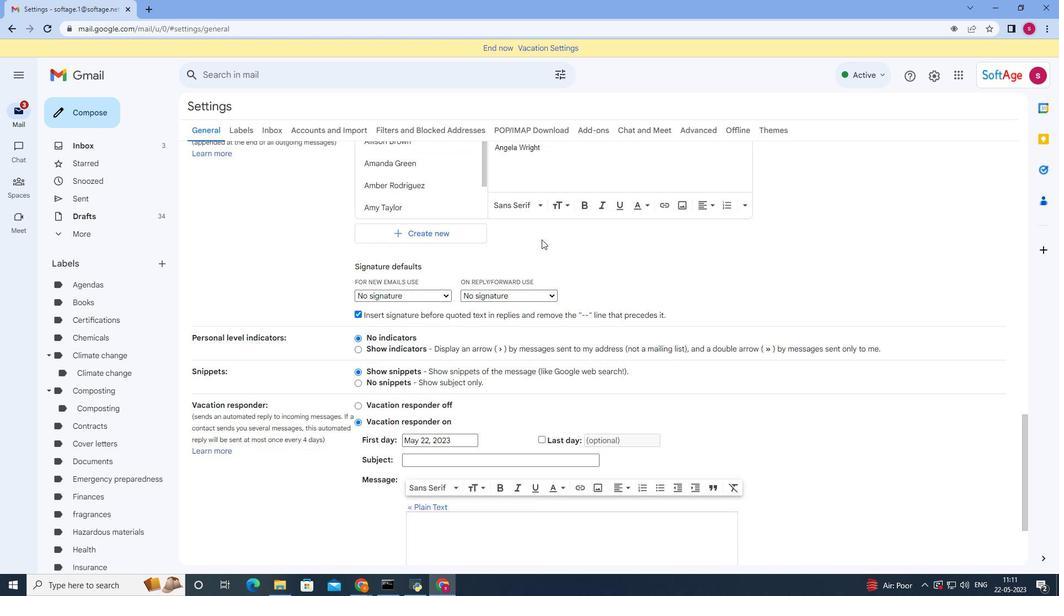 
Action: Mouse scrolled (543, 243) with delta (0, 0)
Screenshot: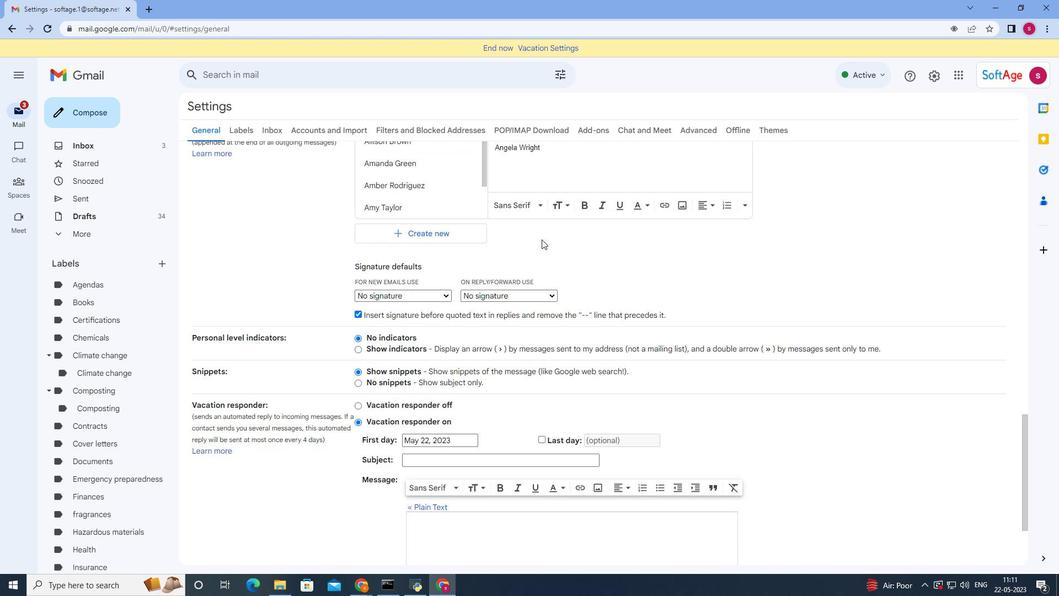 
Action: Mouse moved to (579, 397)
Screenshot: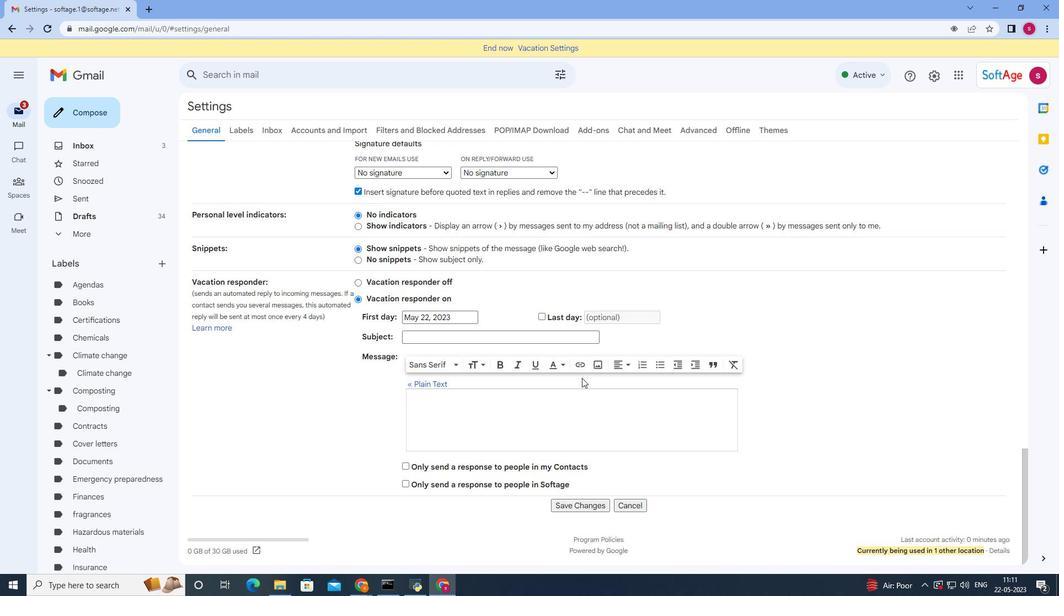
Action: Mouse scrolled (579, 396) with delta (0, 0)
Screenshot: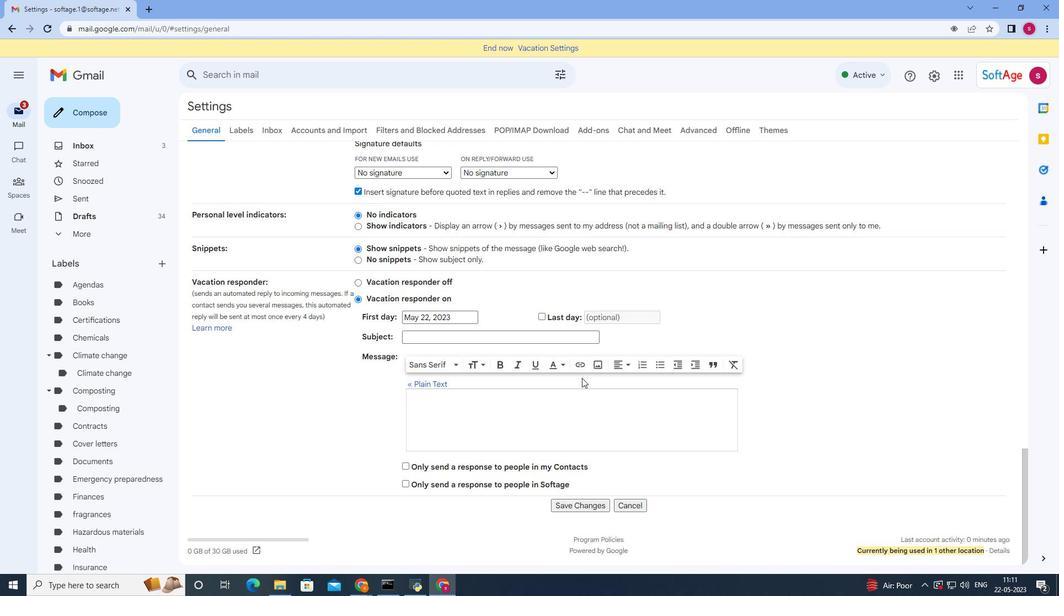
Action: Mouse moved to (579, 405)
Screenshot: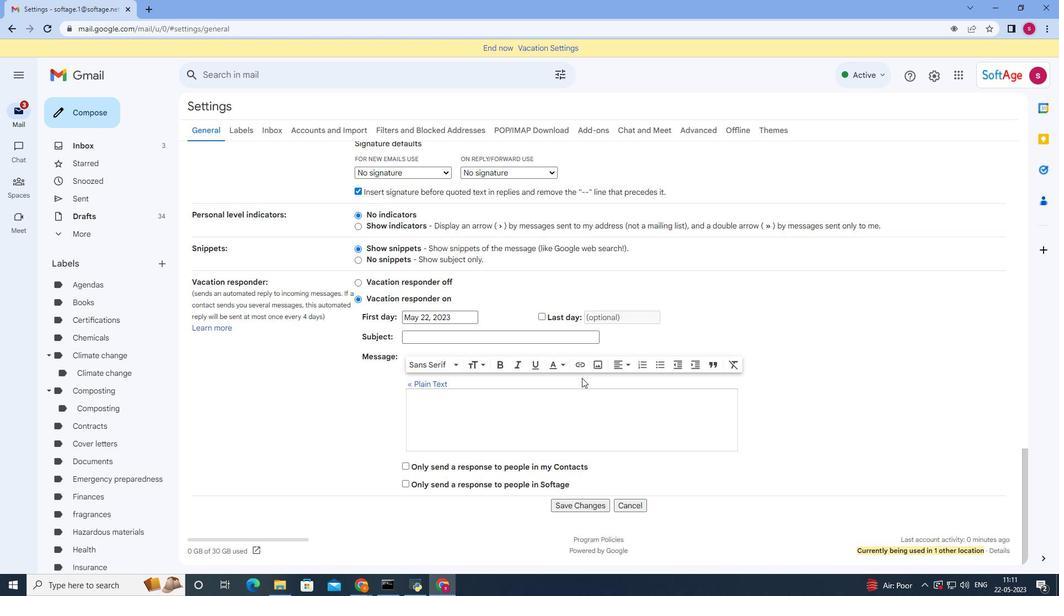 
Action: Mouse scrolled (579, 405) with delta (0, 0)
Screenshot: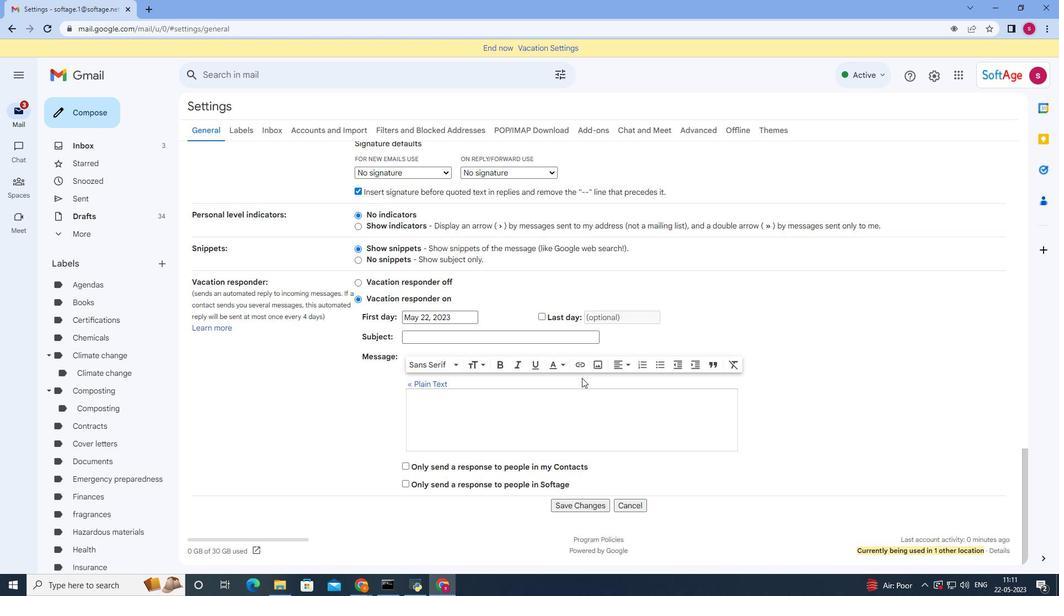 
Action: Mouse moved to (579, 405)
Screenshot: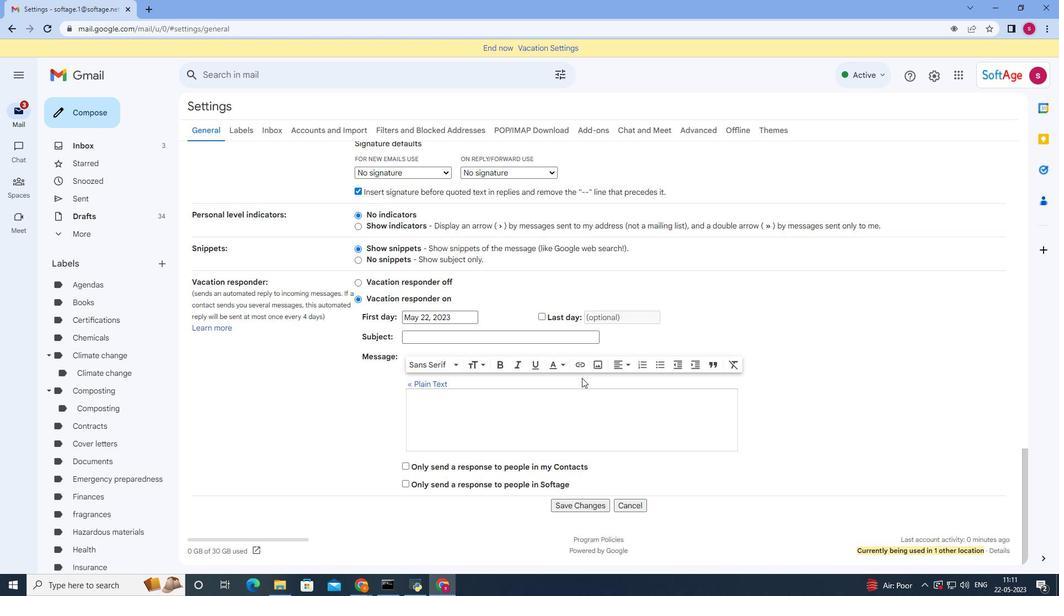 
Action: Mouse scrolled (579, 405) with delta (0, 0)
Screenshot: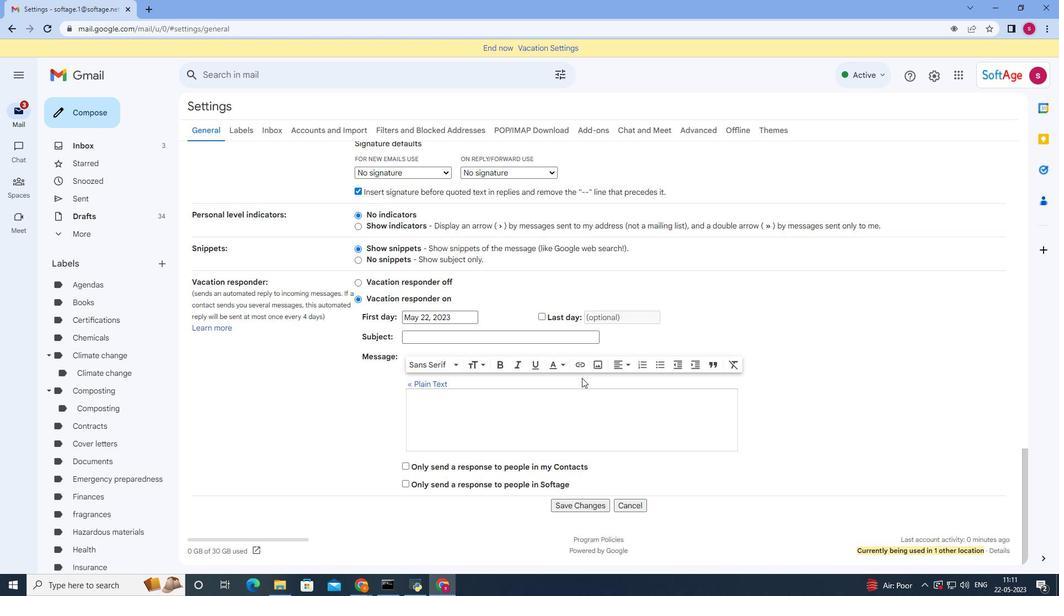 
Action: Mouse scrolled (579, 405) with delta (0, 0)
Screenshot: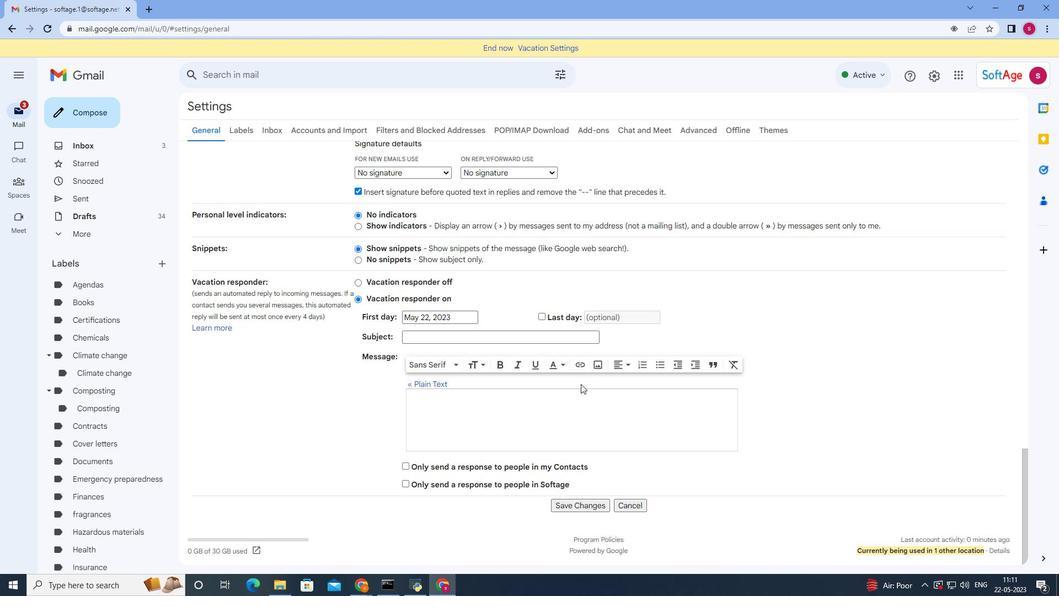 
Action: Mouse moved to (580, 505)
Screenshot: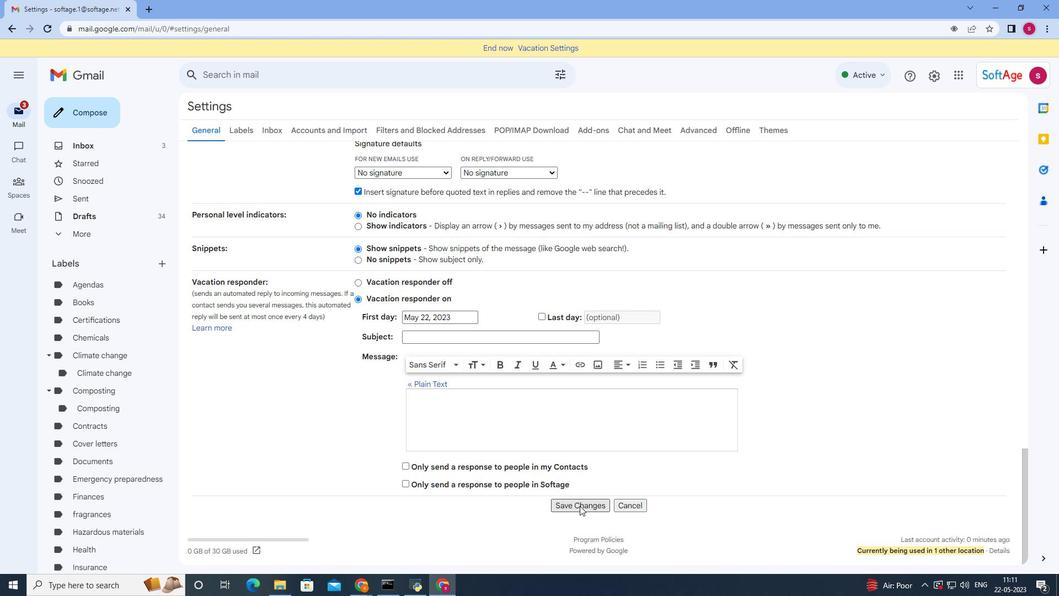 
Action: Mouse pressed left at (580, 505)
Screenshot: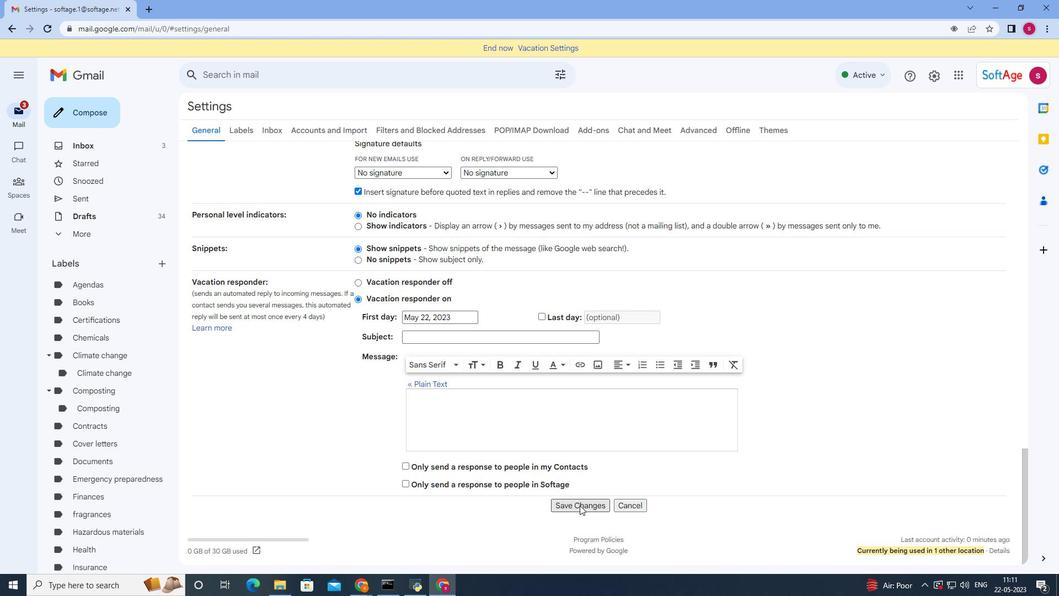 
Action: Mouse moved to (99, 112)
Screenshot: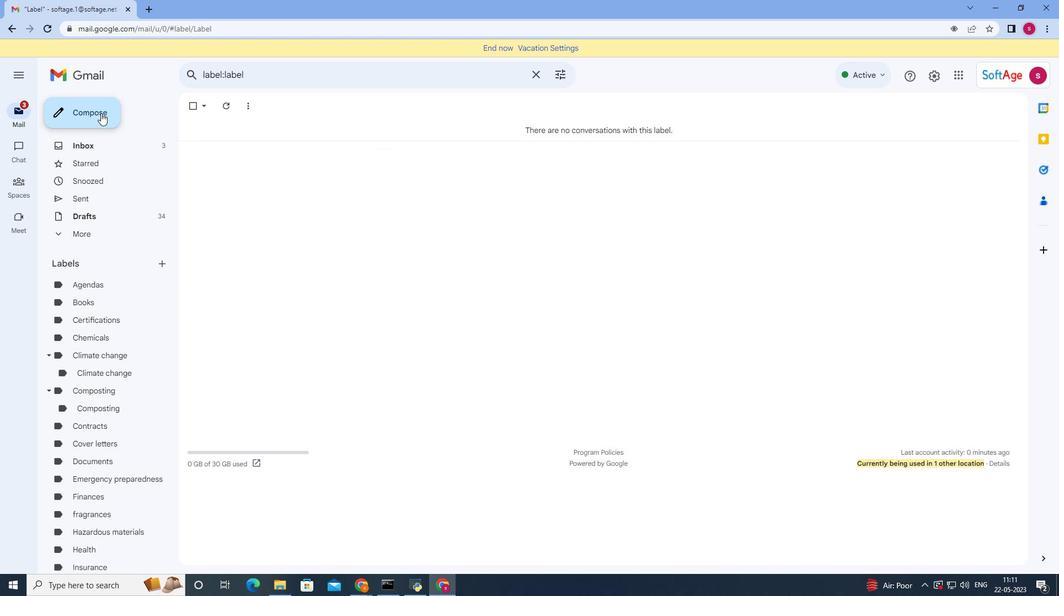 
Action: Mouse pressed left at (99, 112)
Screenshot: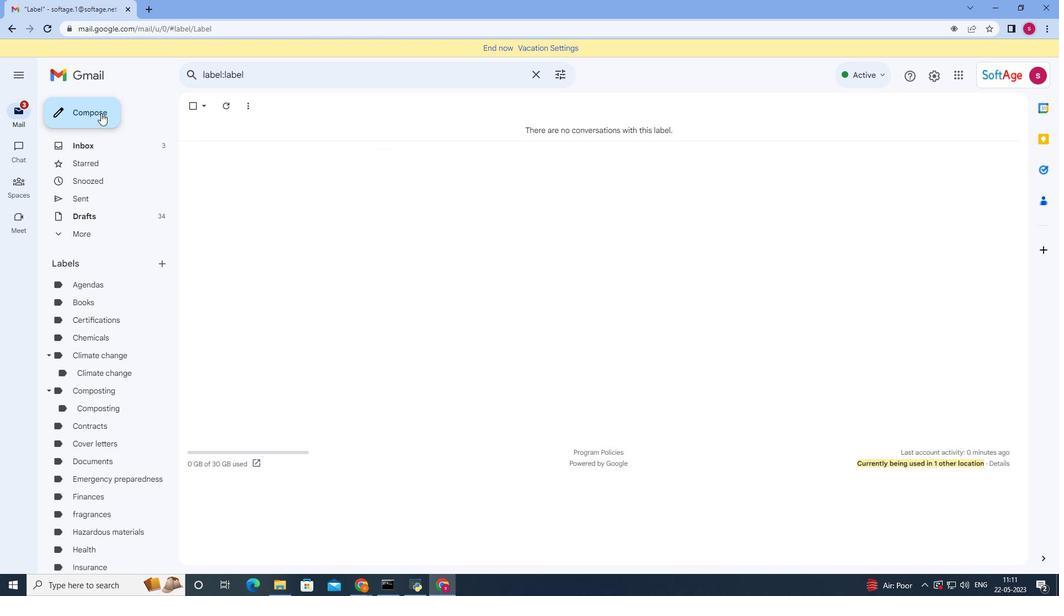 
Action: Mouse moved to (745, 274)
Screenshot: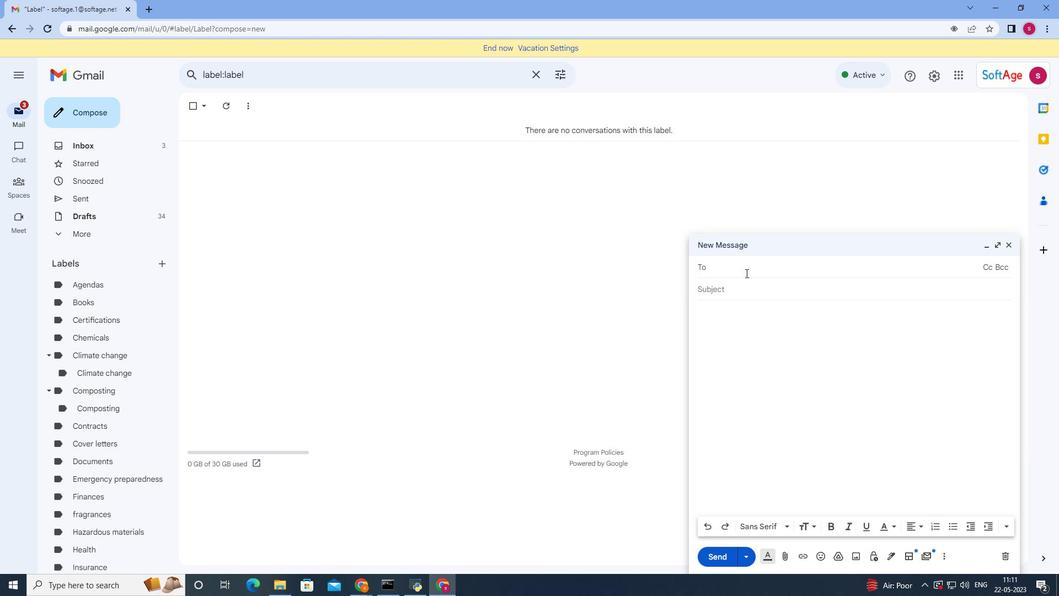 
Action: Key pressed si<Key.backspace>oftage.4<Key.shift>@softage.net
Screenshot: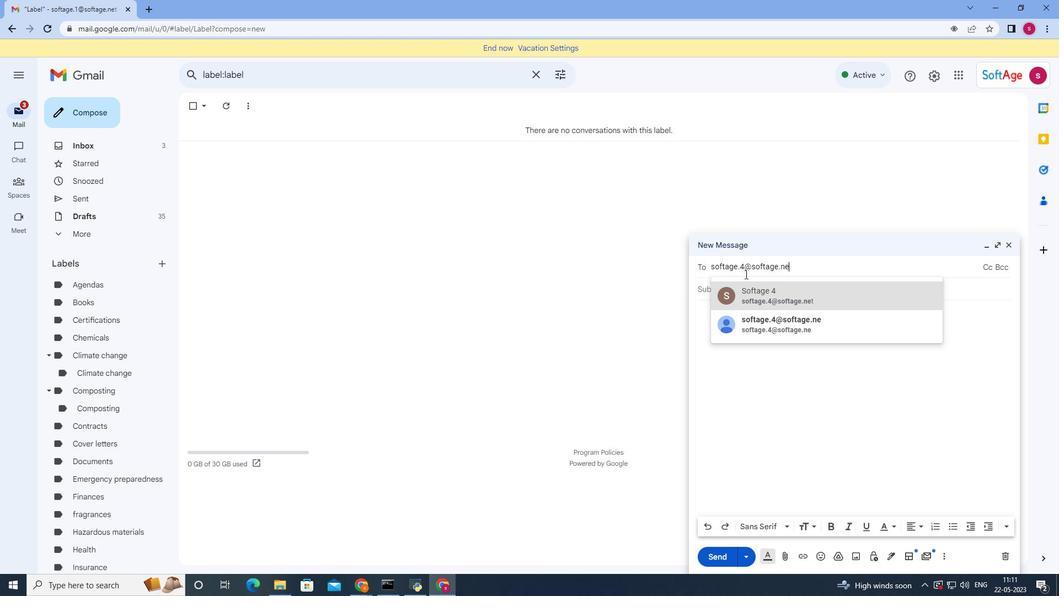 
Action: Mouse moved to (778, 289)
Screenshot: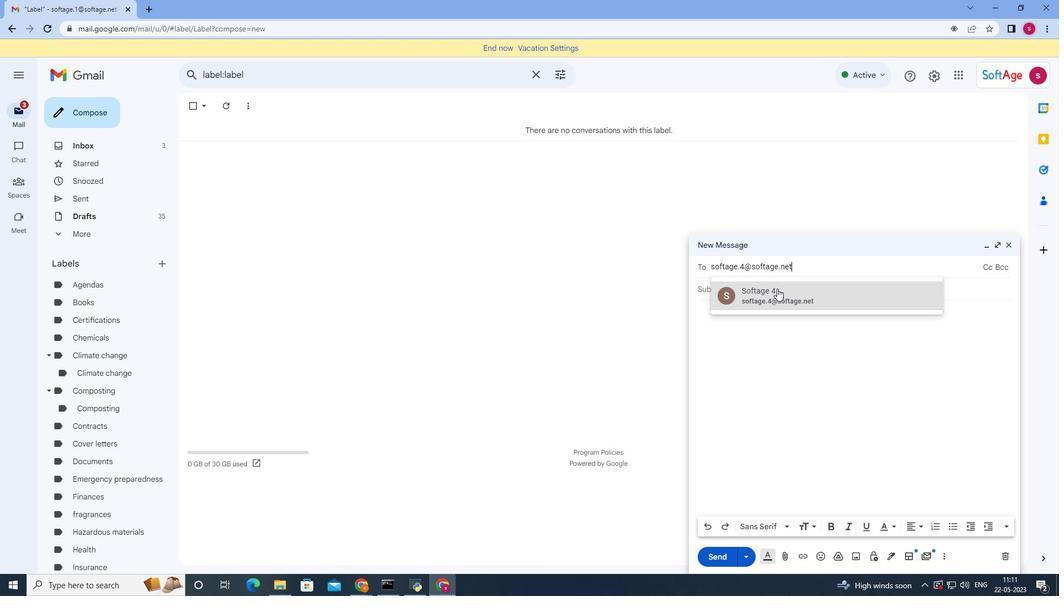 
Action: Mouse pressed left at (778, 289)
Screenshot: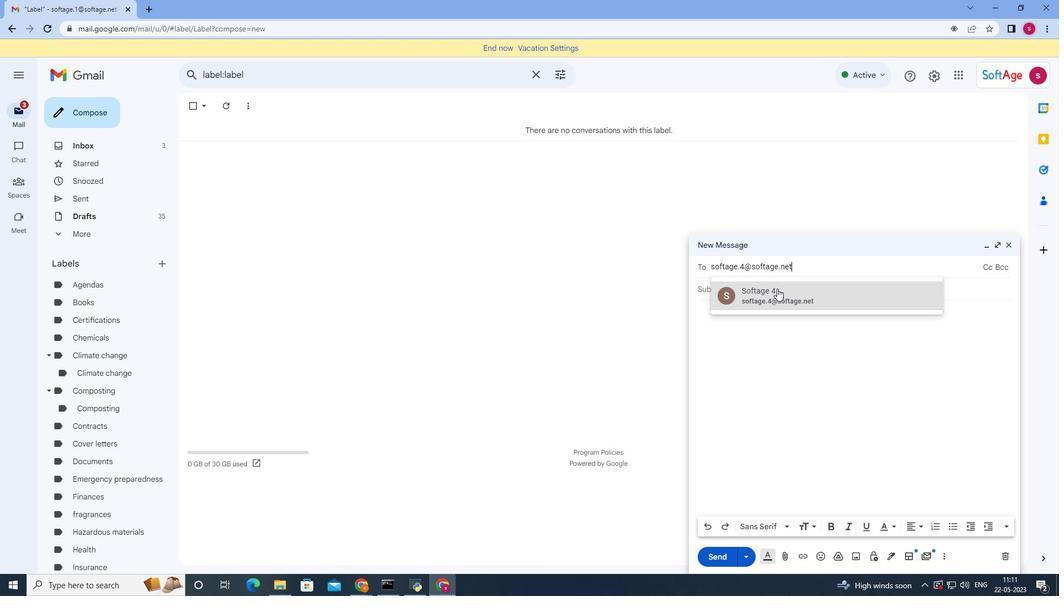 
Action: Mouse moved to (889, 551)
Screenshot: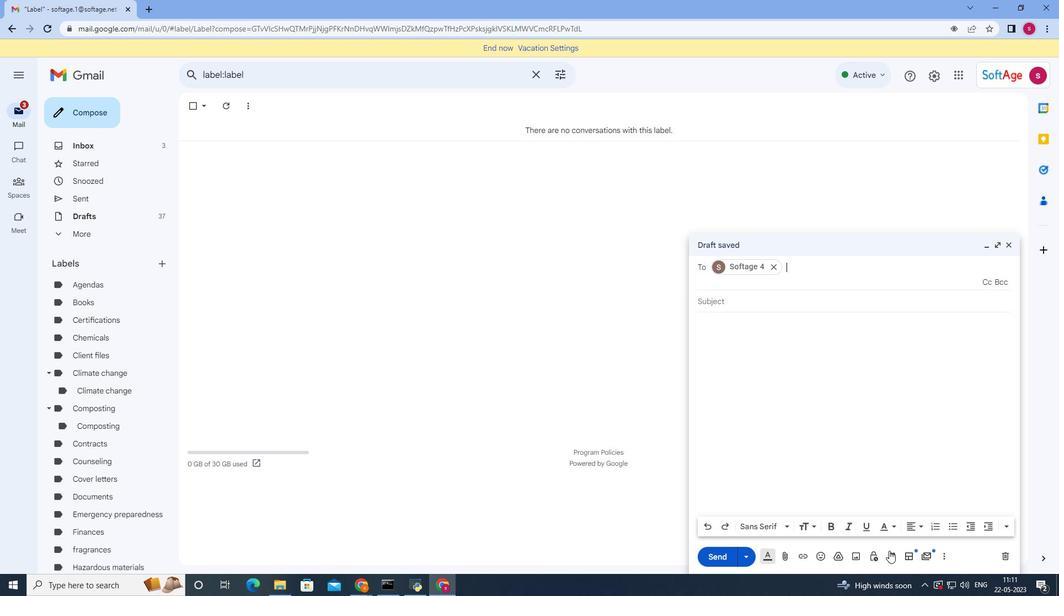 
Action: Mouse pressed left at (889, 551)
Screenshot: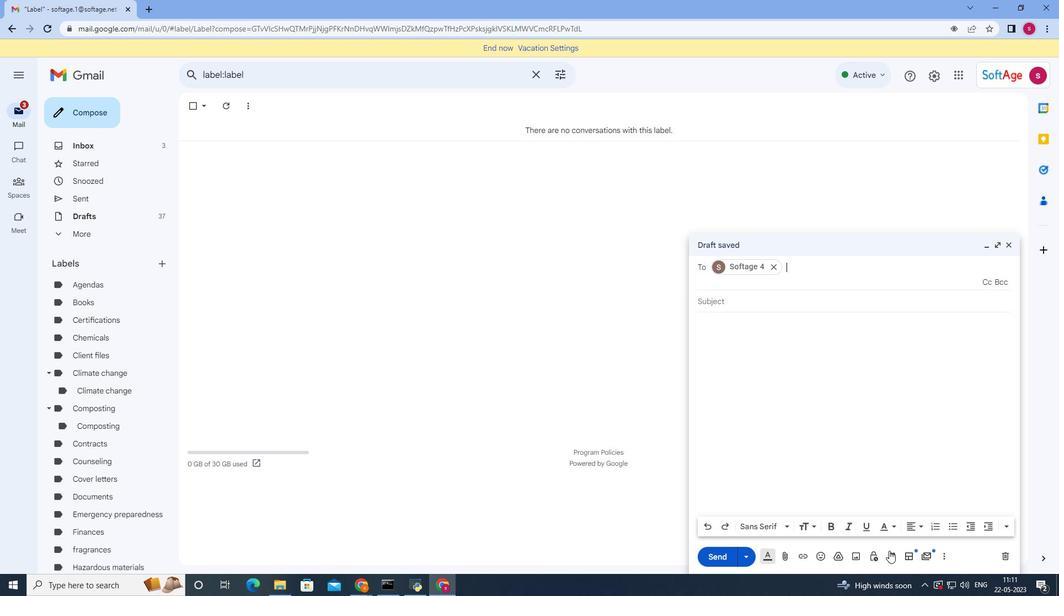 
Action: Mouse moved to (914, 542)
Screenshot: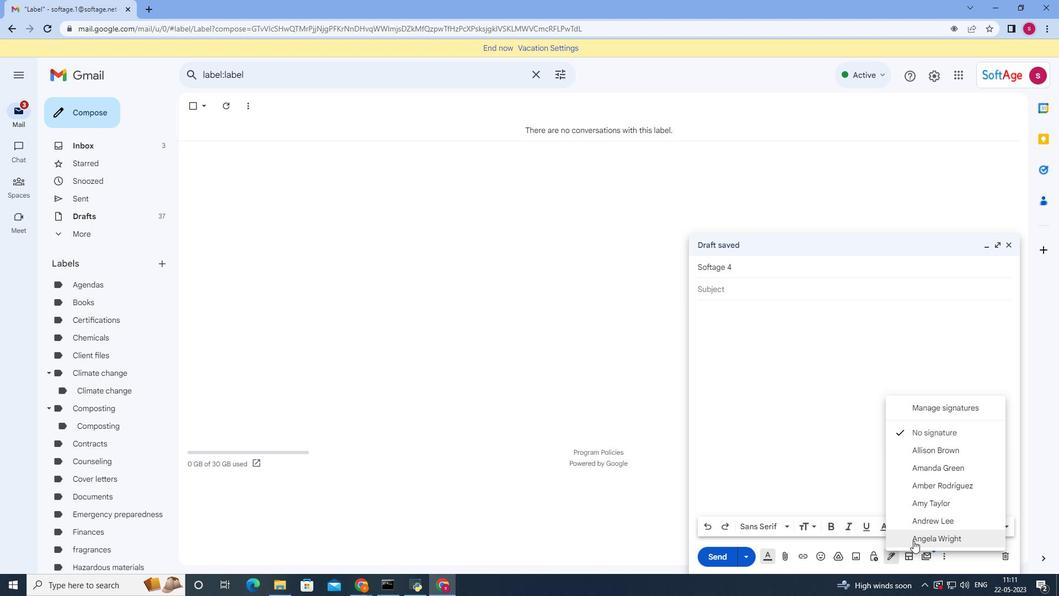 
Action: Mouse pressed left at (914, 542)
Screenshot: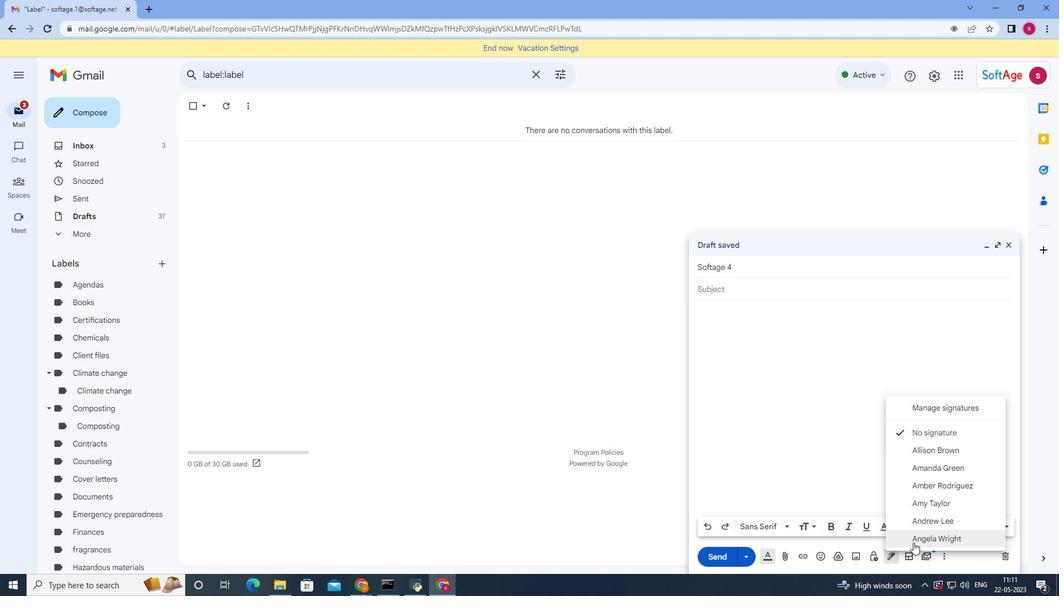 
Action: Mouse moved to (947, 559)
Screenshot: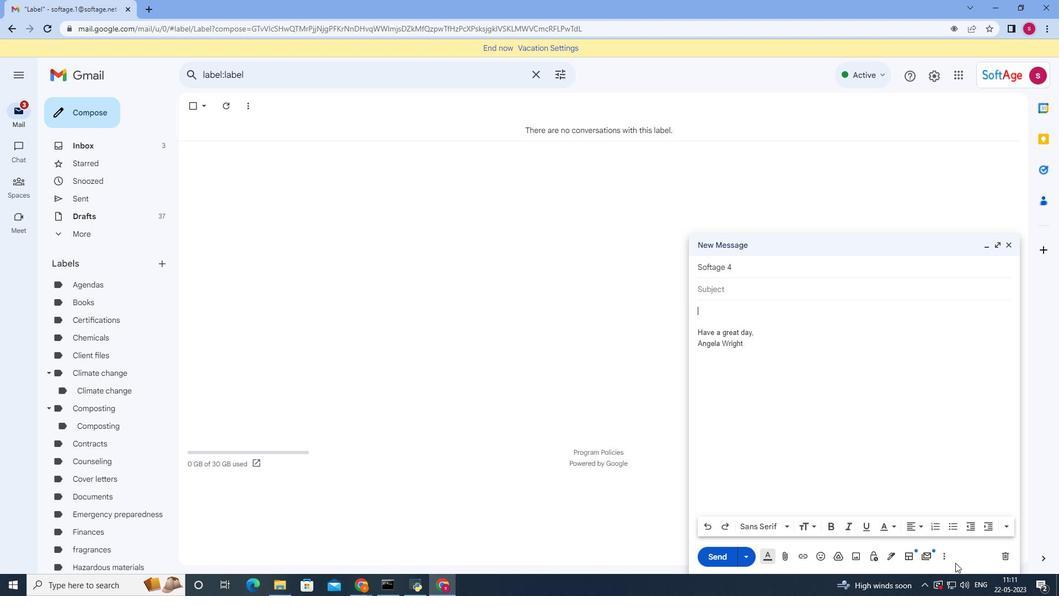 
Action: Mouse pressed left at (947, 559)
Screenshot: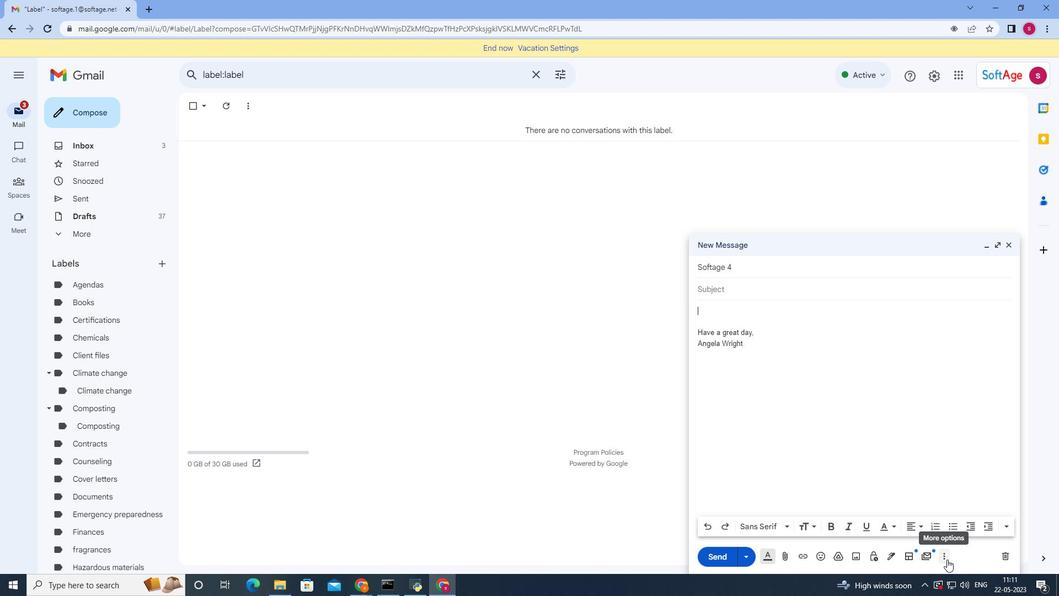 
Action: Mouse moved to (887, 454)
Screenshot: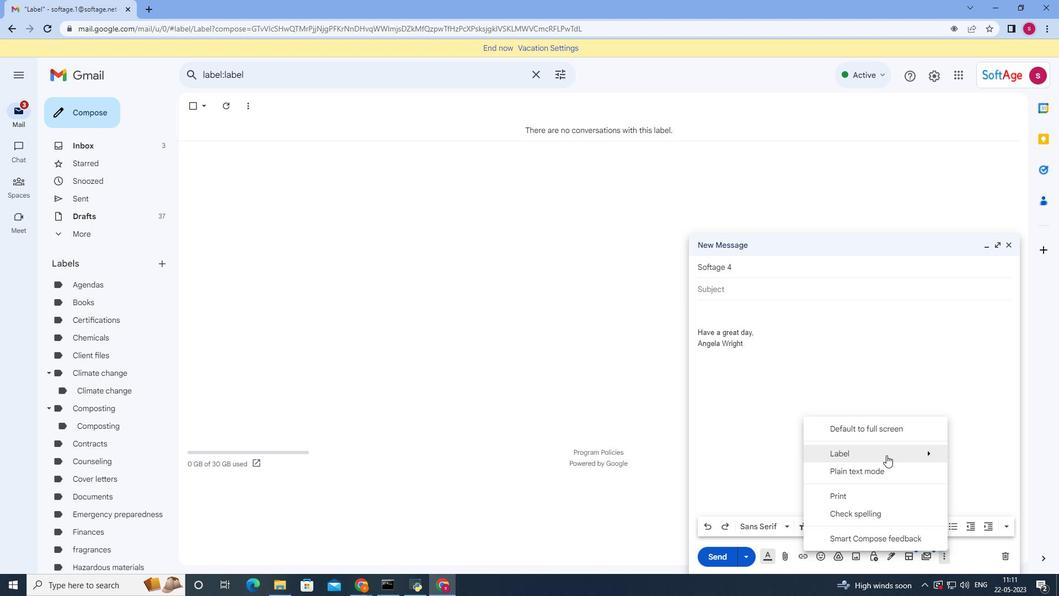 
Action: Mouse pressed left at (887, 454)
Screenshot: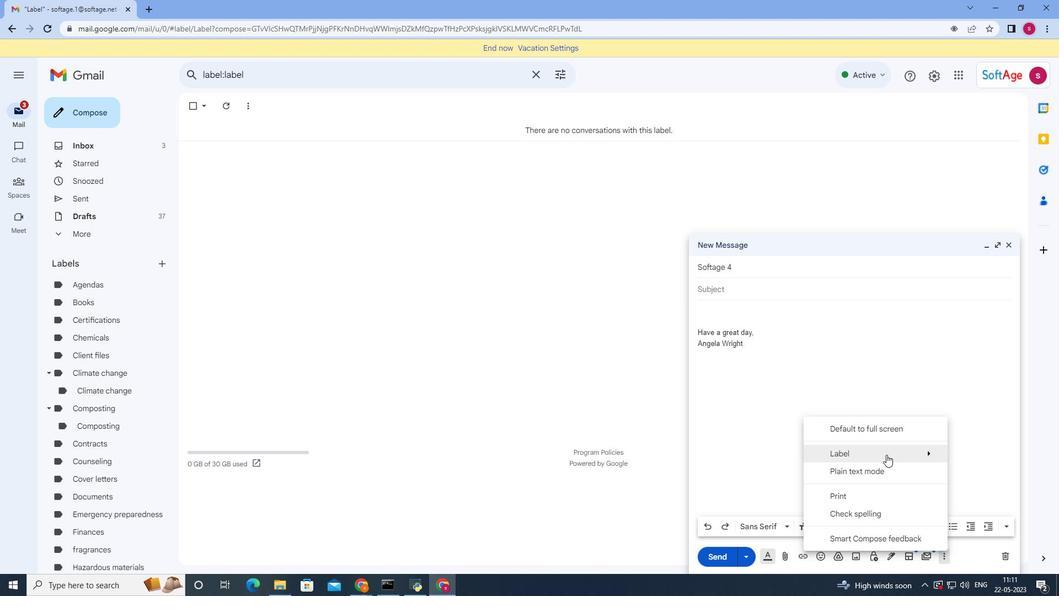 
Action: Mouse moved to (703, 308)
Screenshot: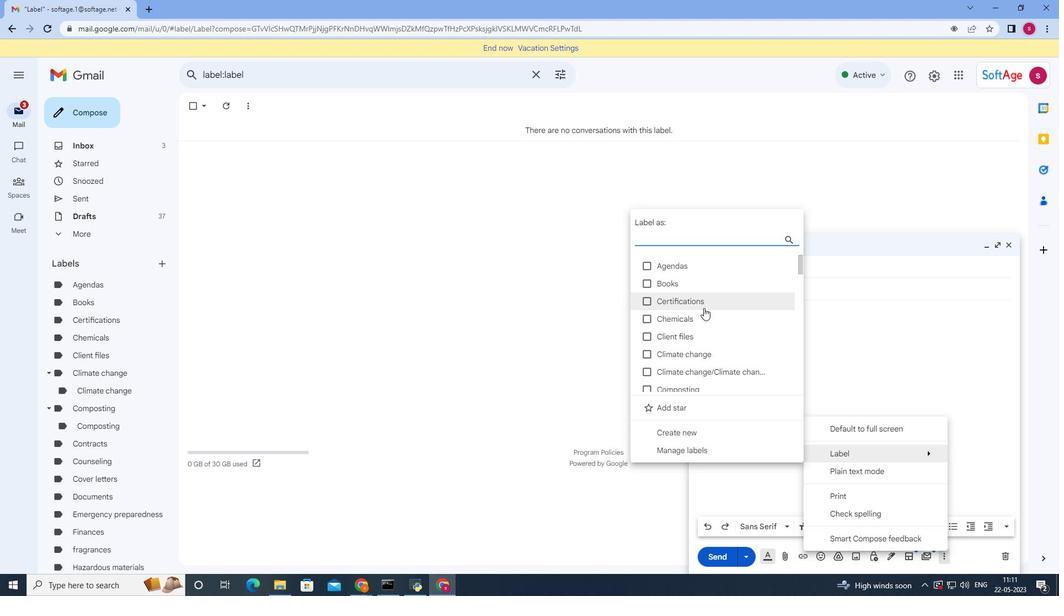 
Action: Mouse scrolled (703, 307) with delta (0, 0)
Screenshot: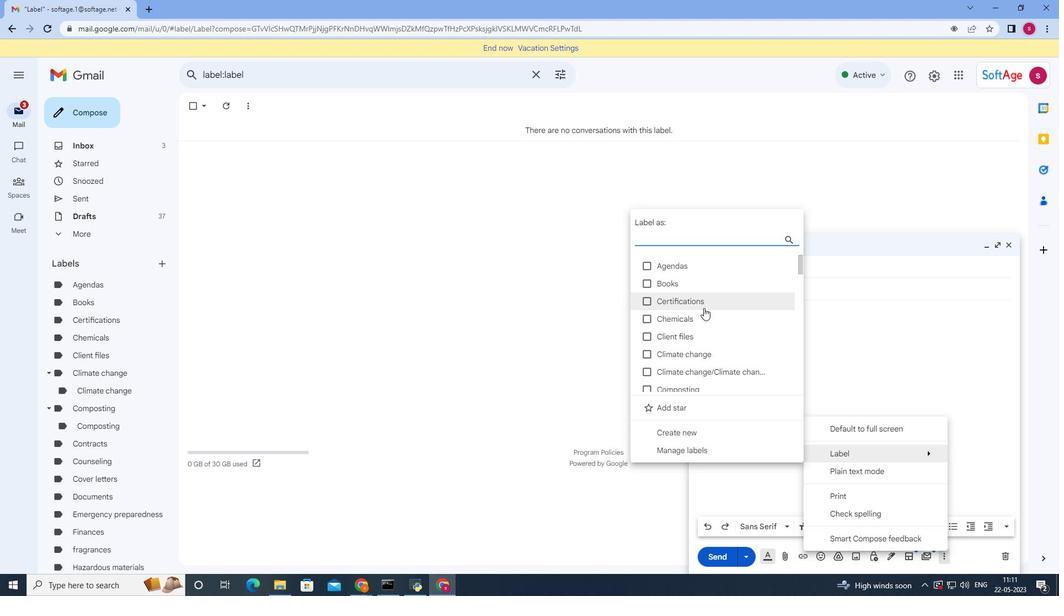 
Action: Mouse moved to (702, 310)
Screenshot: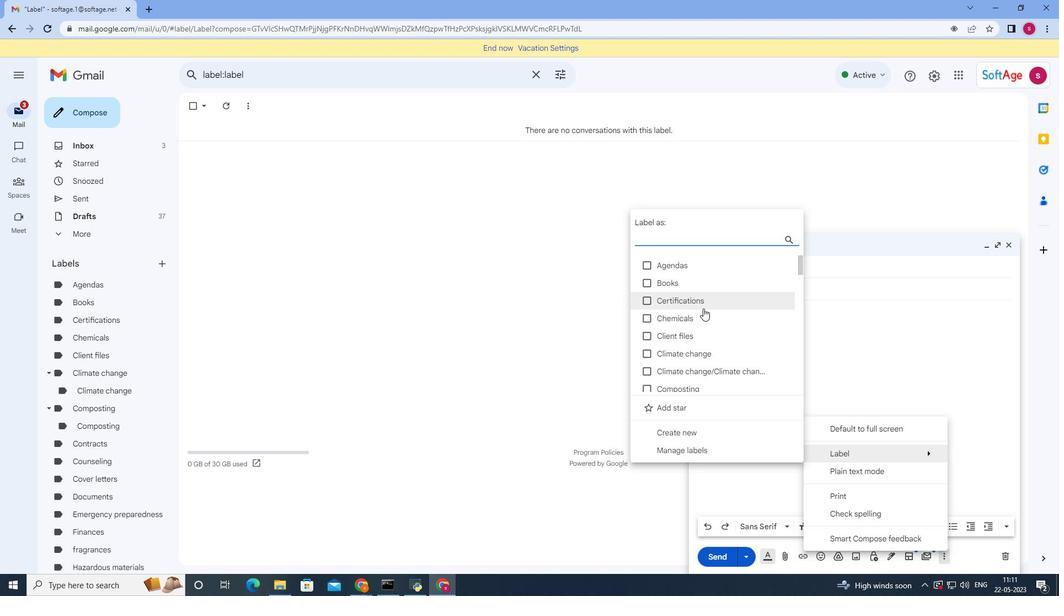 
Action: Mouse scrolled (702, 309) with delta (0, 0)
Screenshot: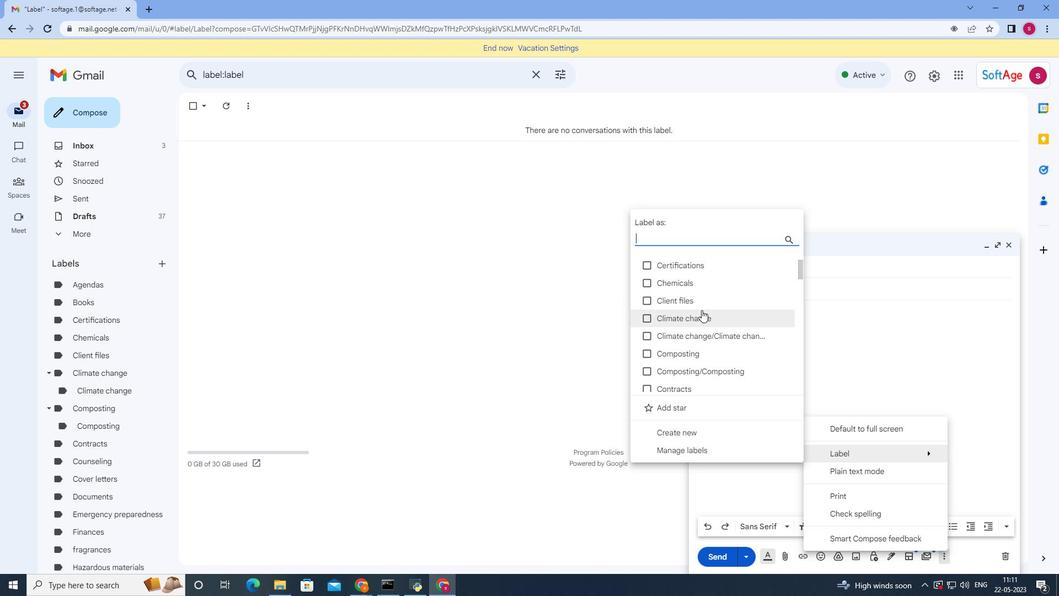 
Action: Mouse moved to (700, 314)
Screenshot: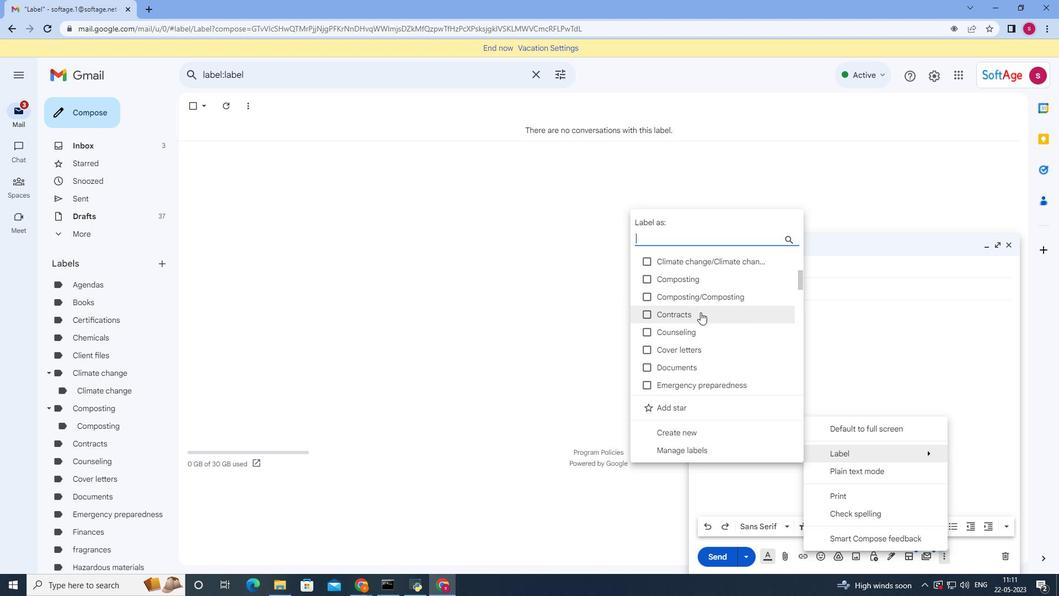 
Action: Mouse scrolled (700, 312) with delta (0, 0)
Screenshot: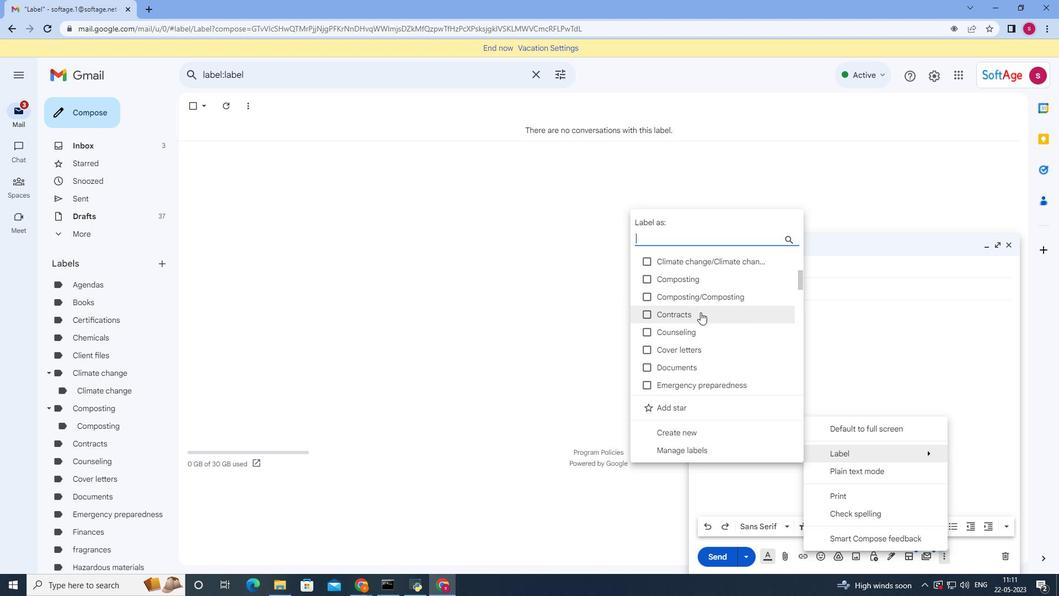 
Action: Mouse moved to (699, 315)
Screenshot: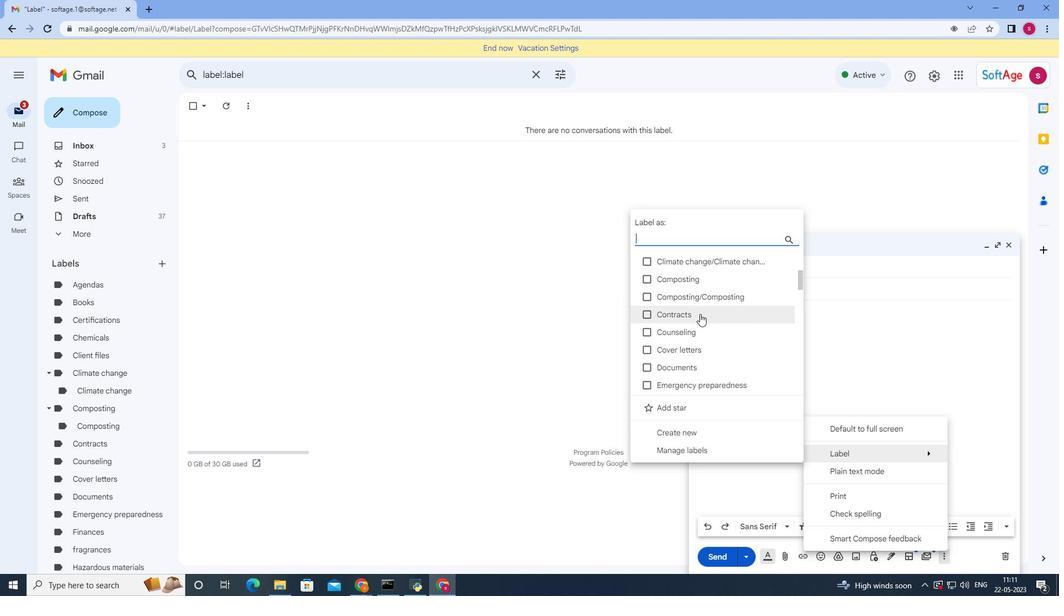 
Action: Mouse scrolled (699, 315) with delta (0, 0)
Screenshot: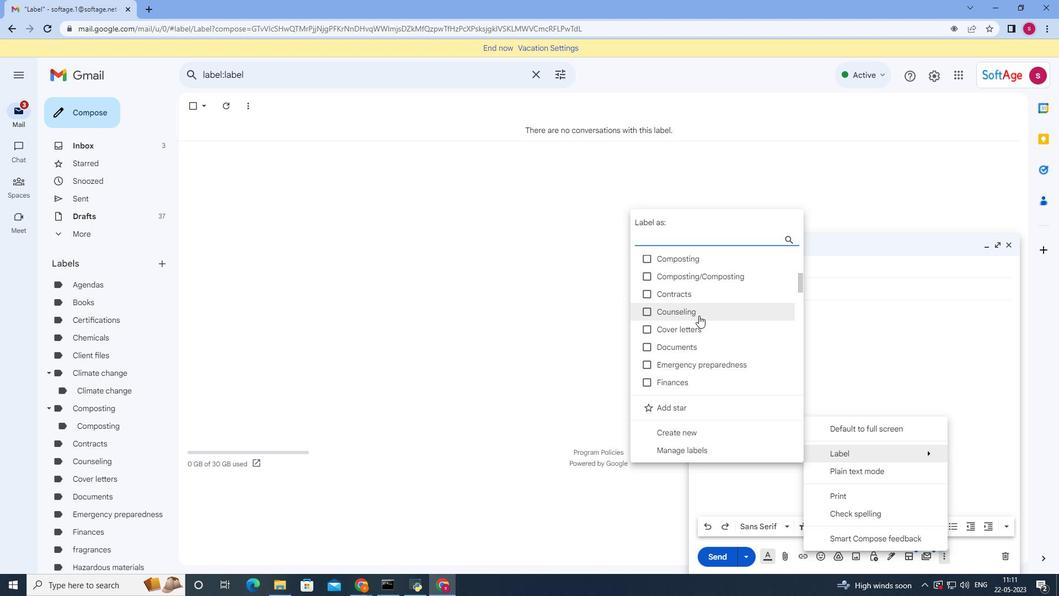 
Action: Mouse moved to (694, 322)
Screenshot: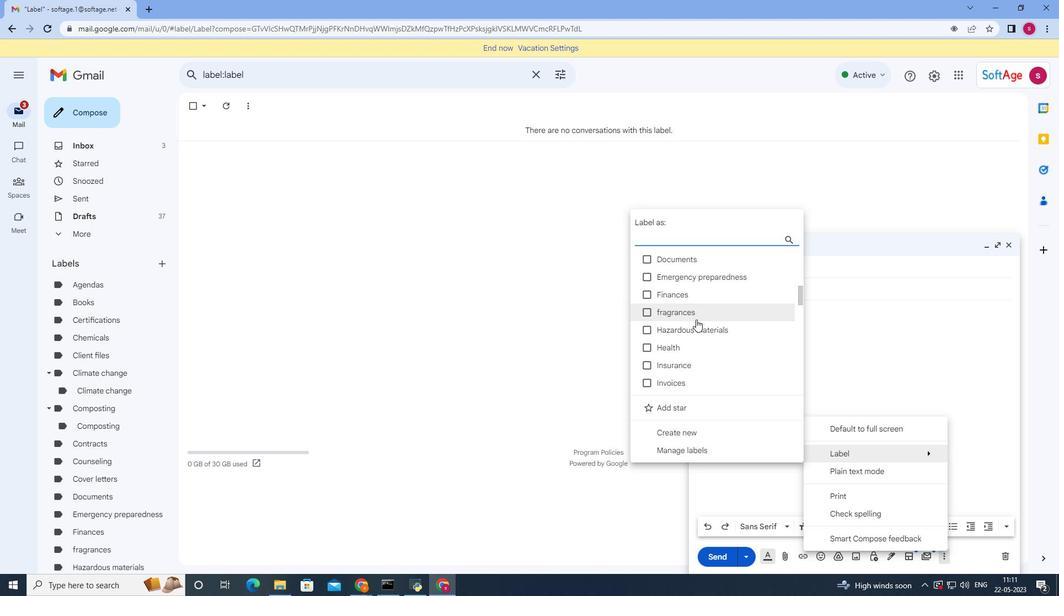 
Action: Mouse scrolled (694, 322) with delta (0, 0)
Screenshot: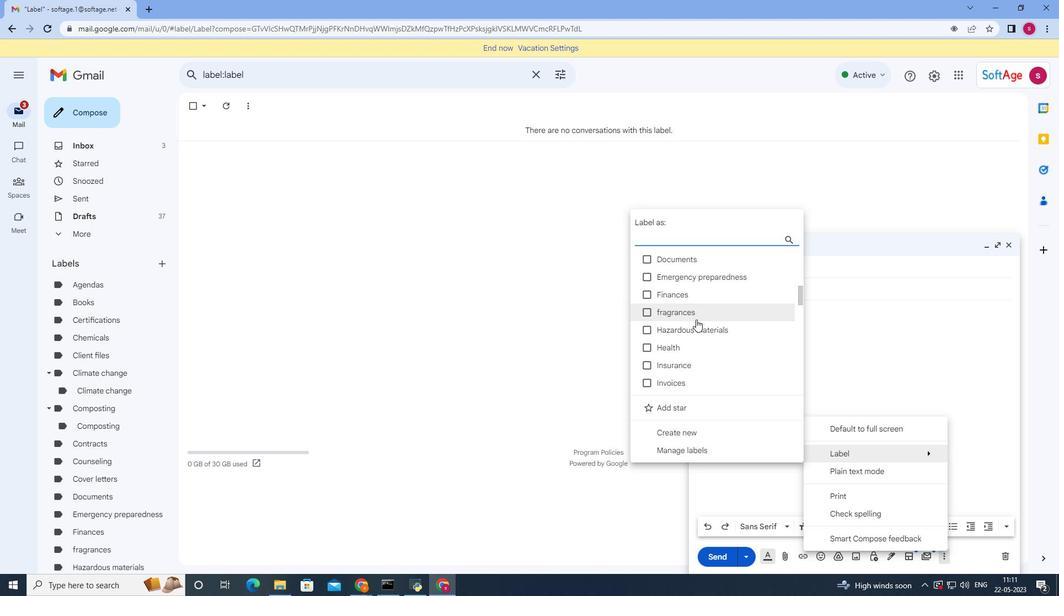 
Action: Mouse moved to (681, 333)
Screenshot: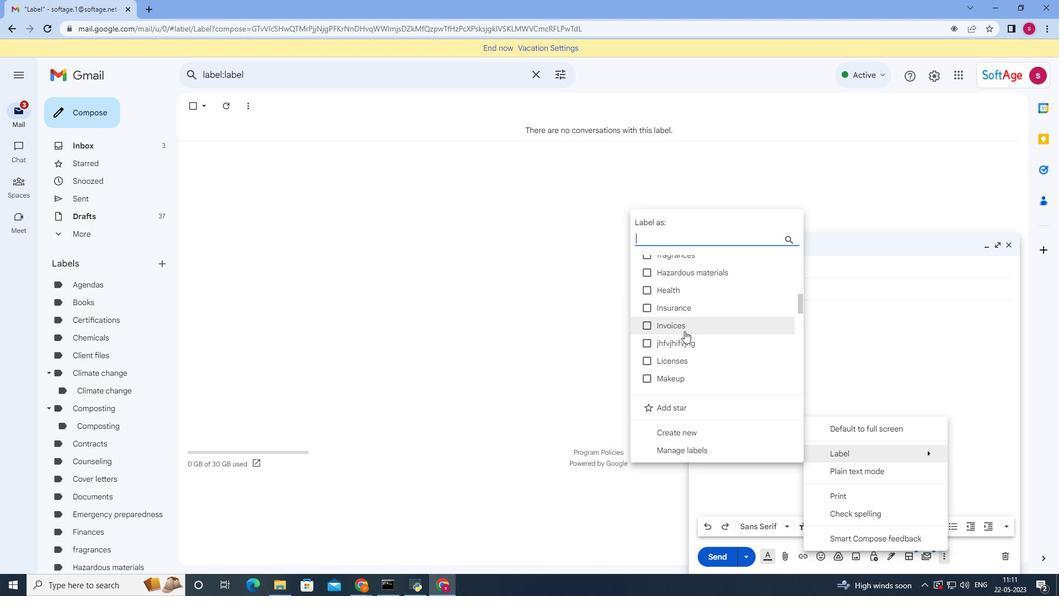 
Action: Mouse scrolled (681, 333) with delta (0, 0)
Screenshot: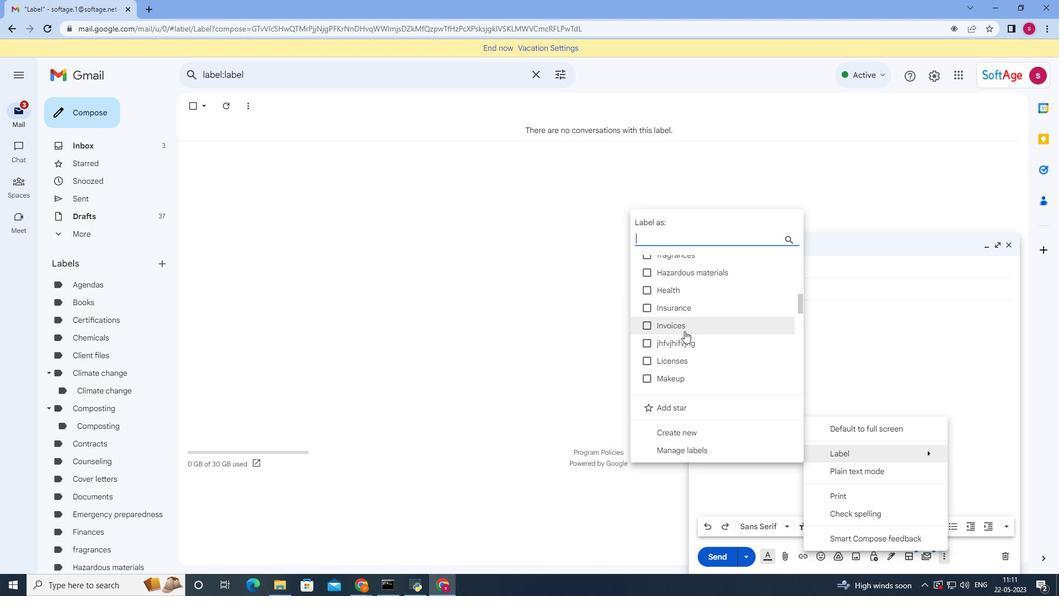 
Action: Mouse moved to (680, 335)
Screenshot: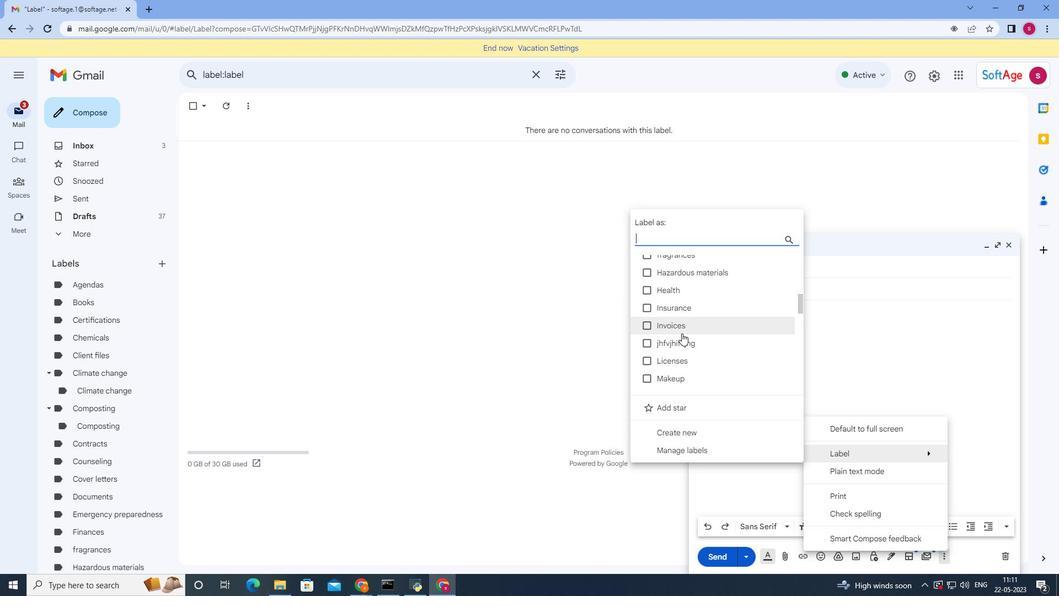 
Action: Mouse scrolled (680, 335) with delta (0, 0)
Screenshot: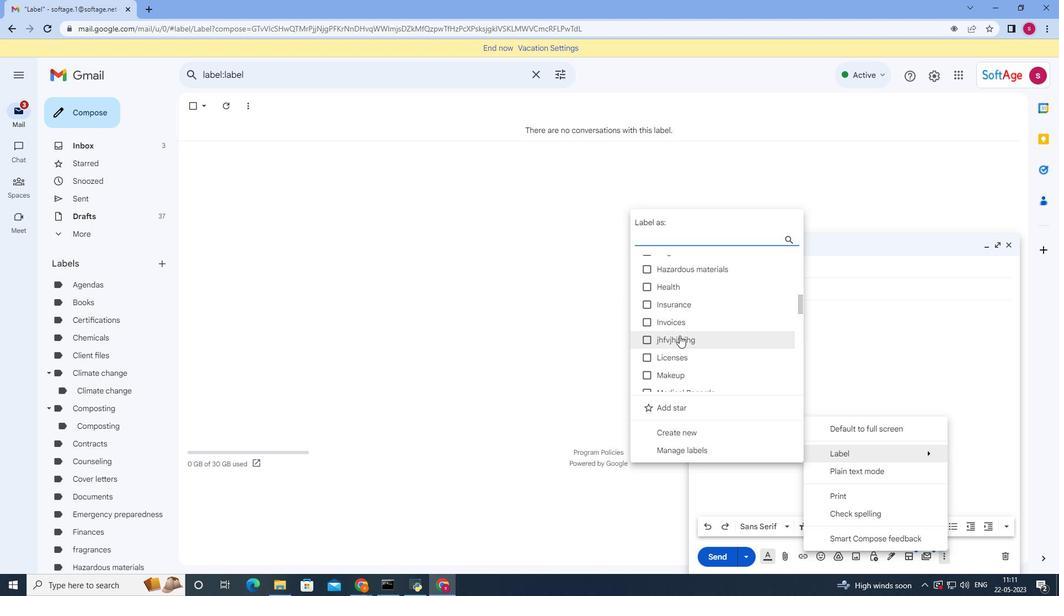 
Action: Mouse moved to (676, 340)
Screenshot: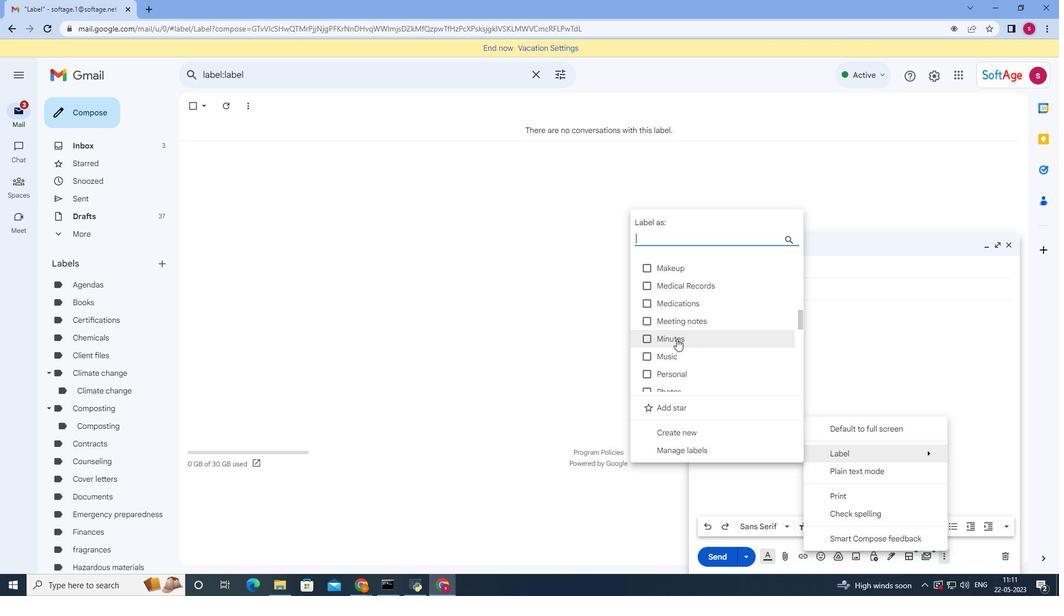 
Action: Mouse scrolled (676, 339) with delta (0, 0)
Screenshot: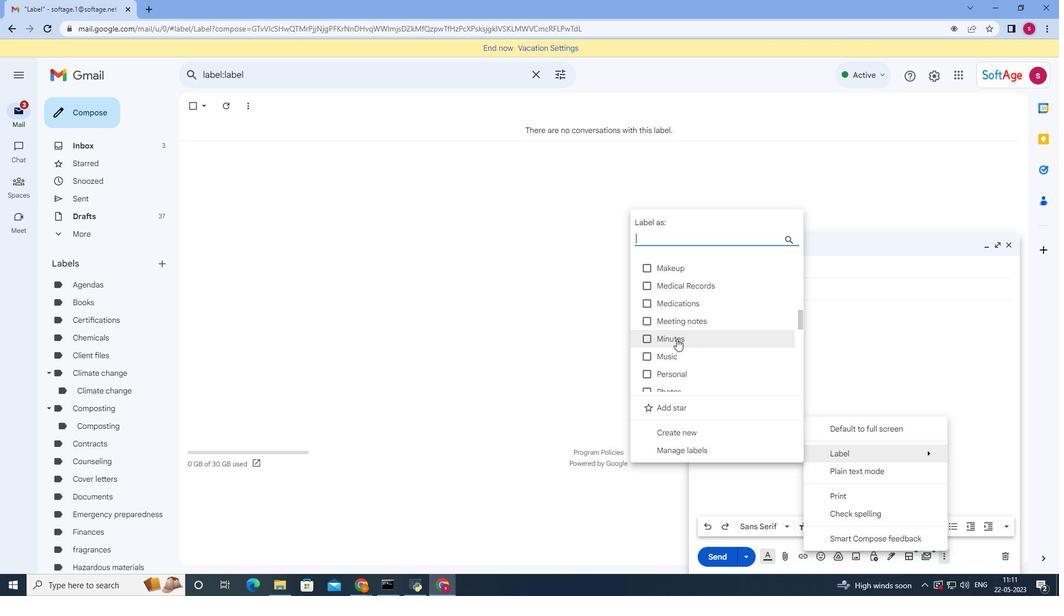 
Action: Mouse moved to (672, 342)
Screenshot: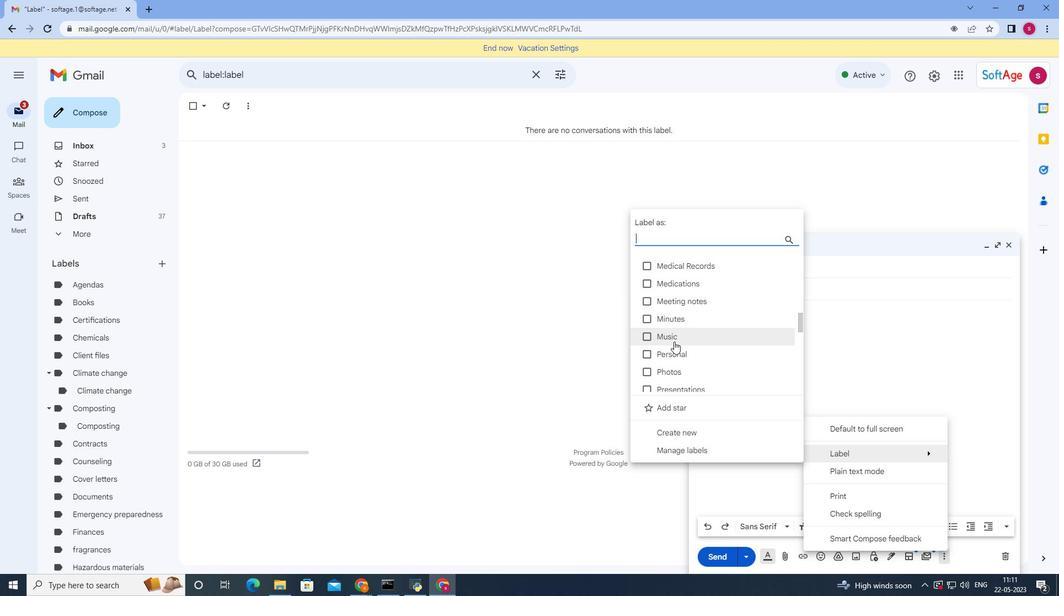 
Action: Mouse scrolled (672, 342) with delta (0, 0)
Screenshot: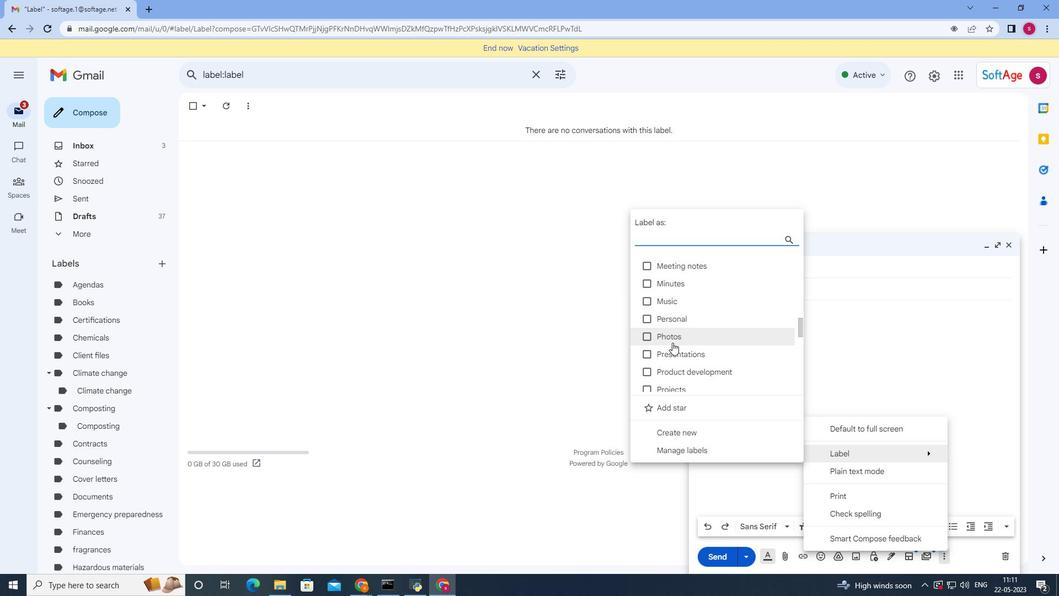 
Action: Mouse moved to (671, 346)
Screenshot: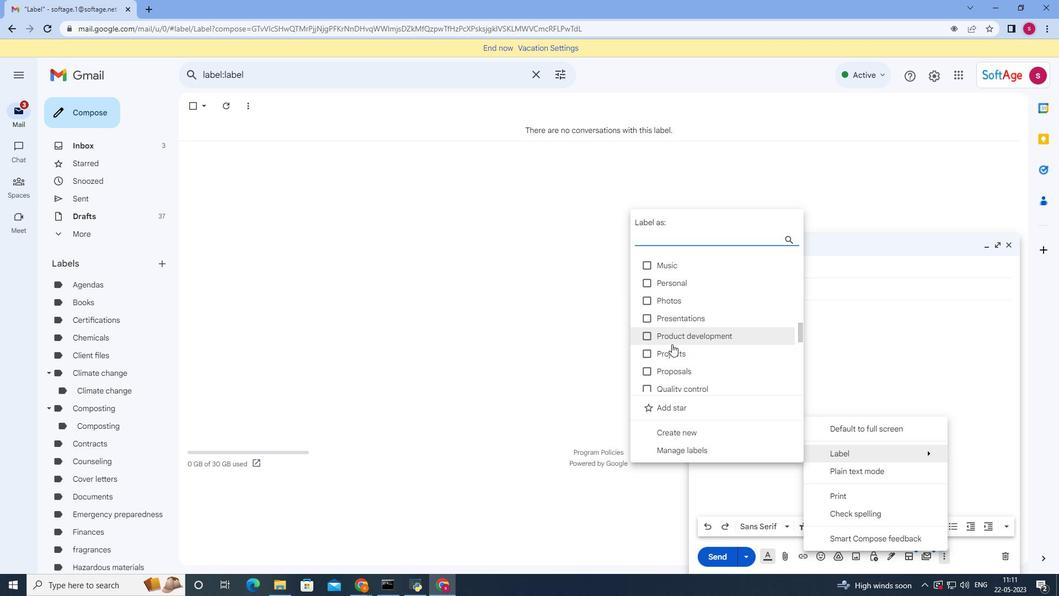 
Action: Mouse scrolled (671, 345) with delta (0, 0)
Screenshot: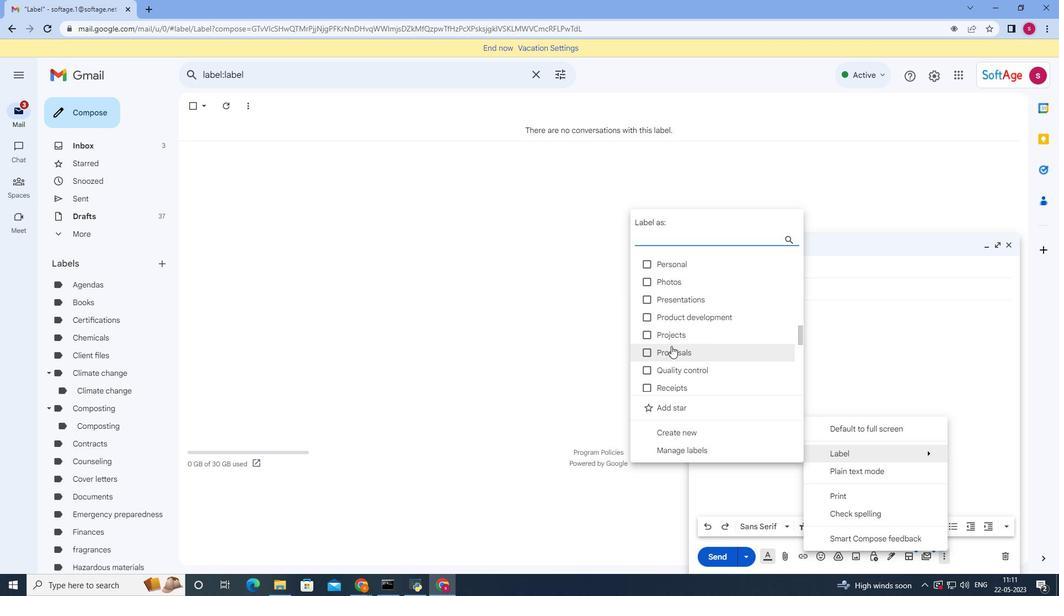 
Action: Mouse moved to (671, 347)
Screenshot: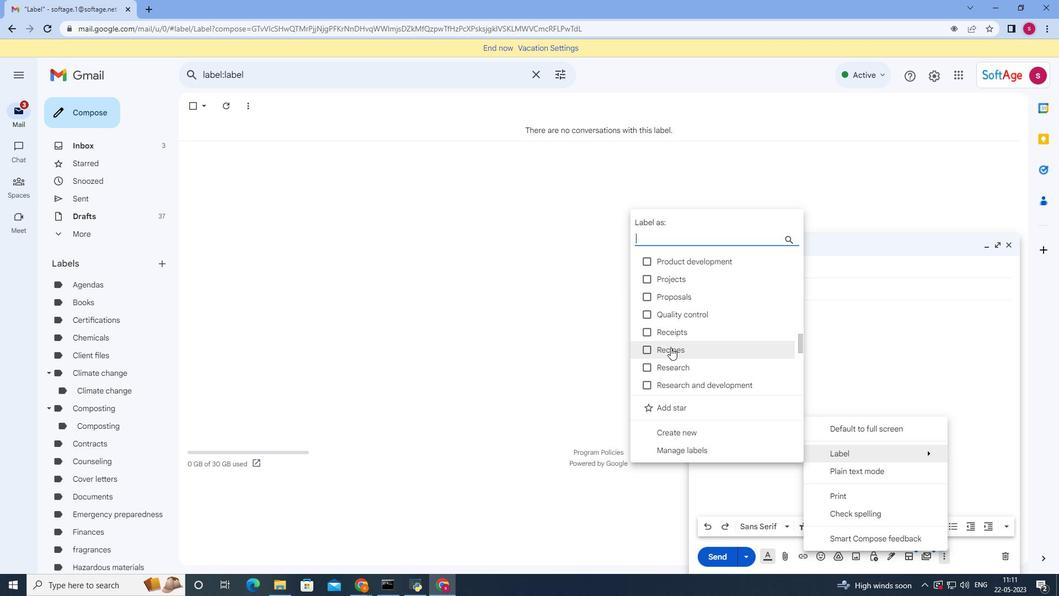 
Action: Mouse scrolled (671, 347) with delta (0, 0)
Screenshot: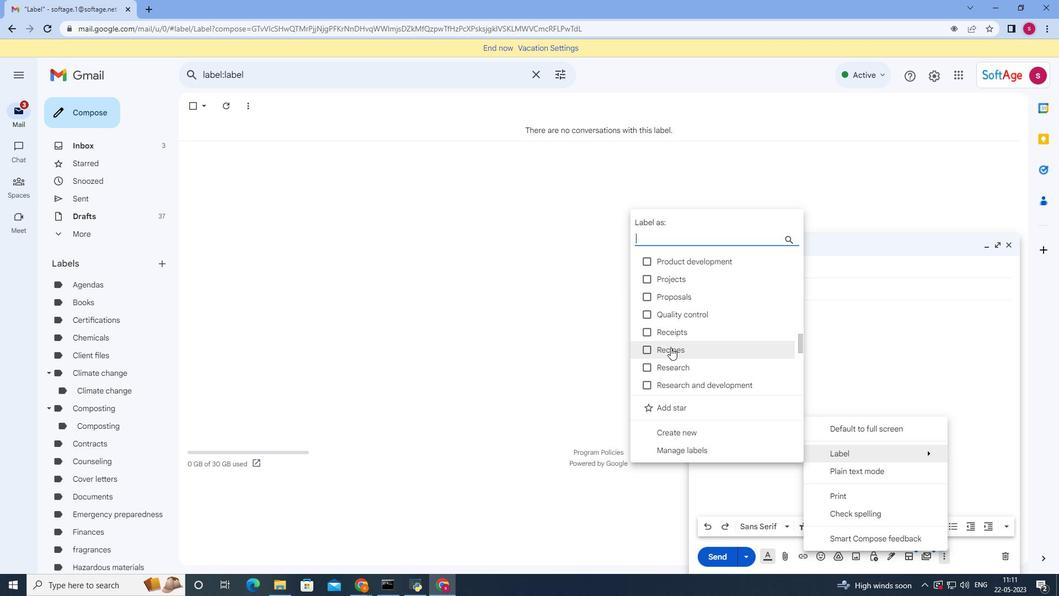 
Action: Mouse moved to (647, 278)
Screenshot: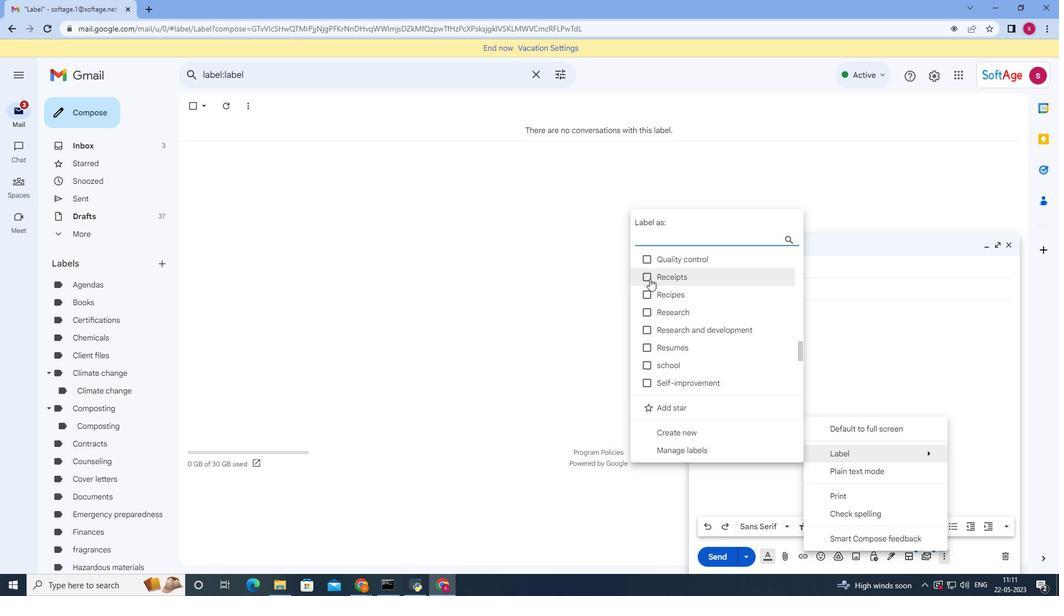 
Action: Mouse pressed left at (647, 278)
Screenshot: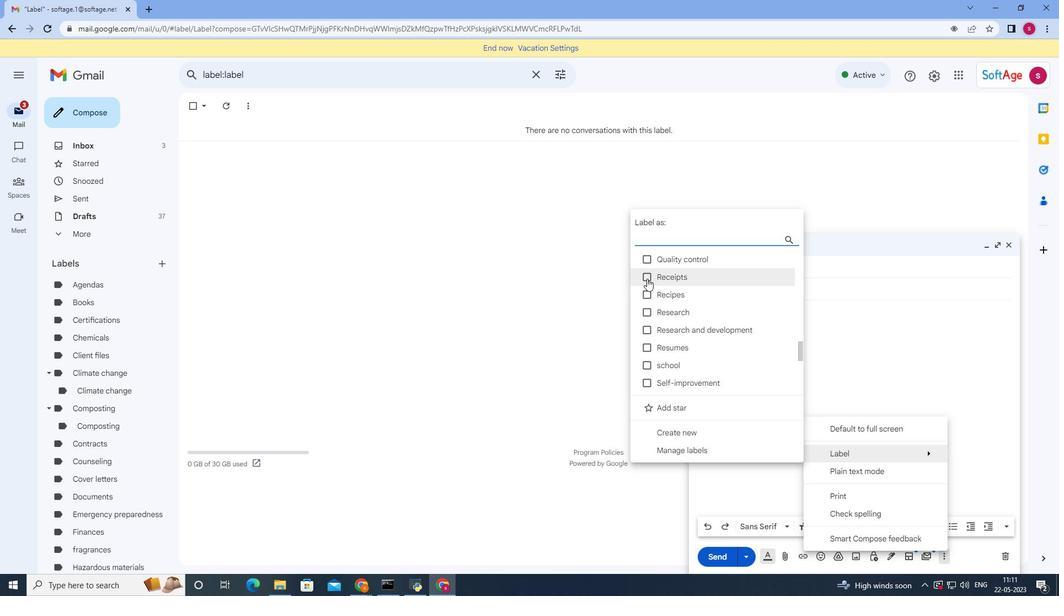 
Action: Mouse moved to (675, 432)
Screenshot: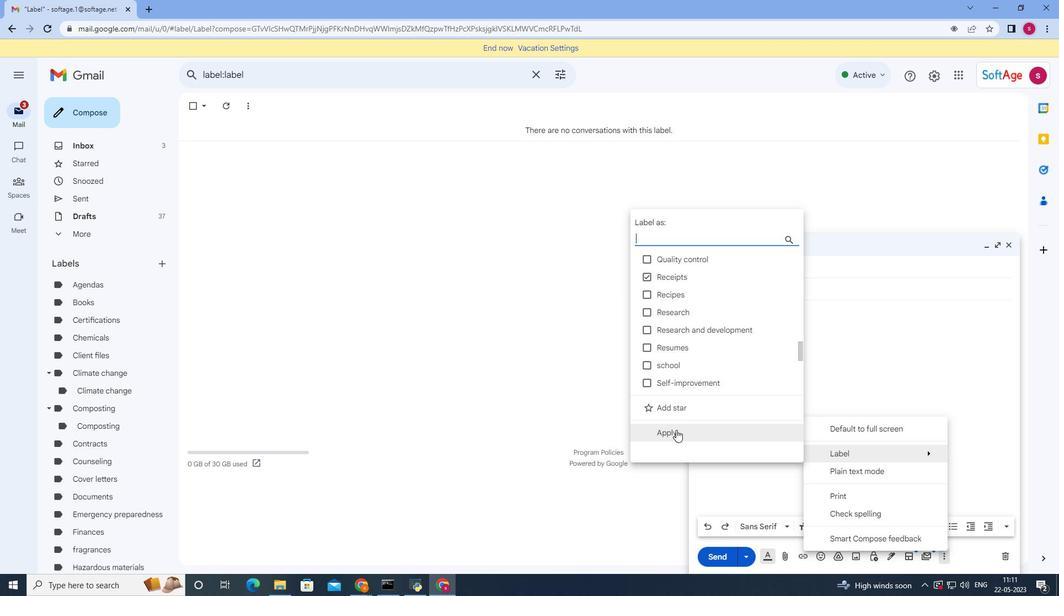
Action: Mouse pressed left at (675, 432)
Screenshot: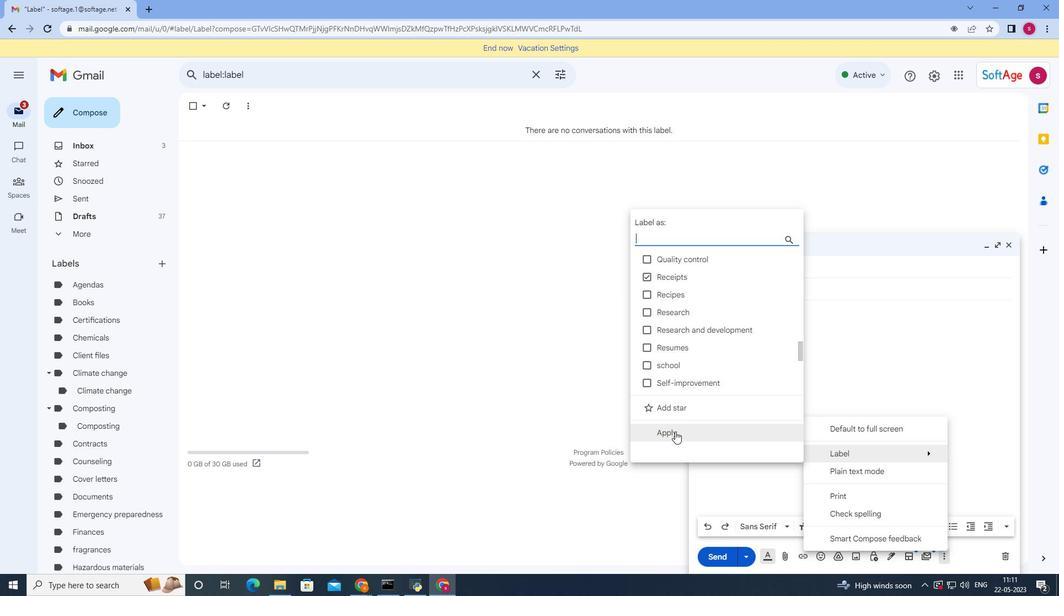 
Action: Mouse moved to (717, 559)
Screenshot: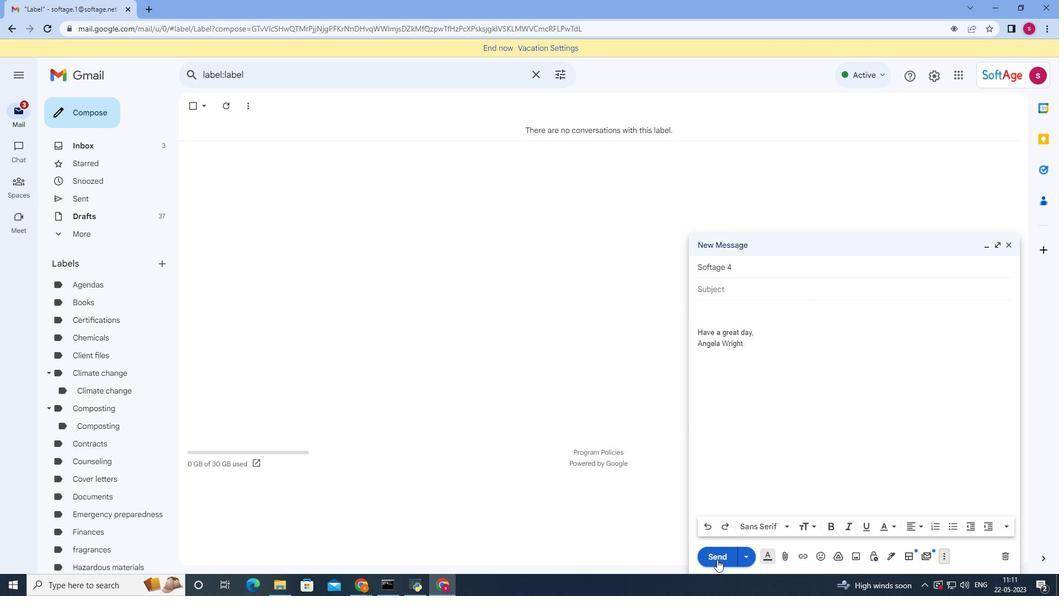 
Action: Mouse pressed left at (717, 559)
Screenshot: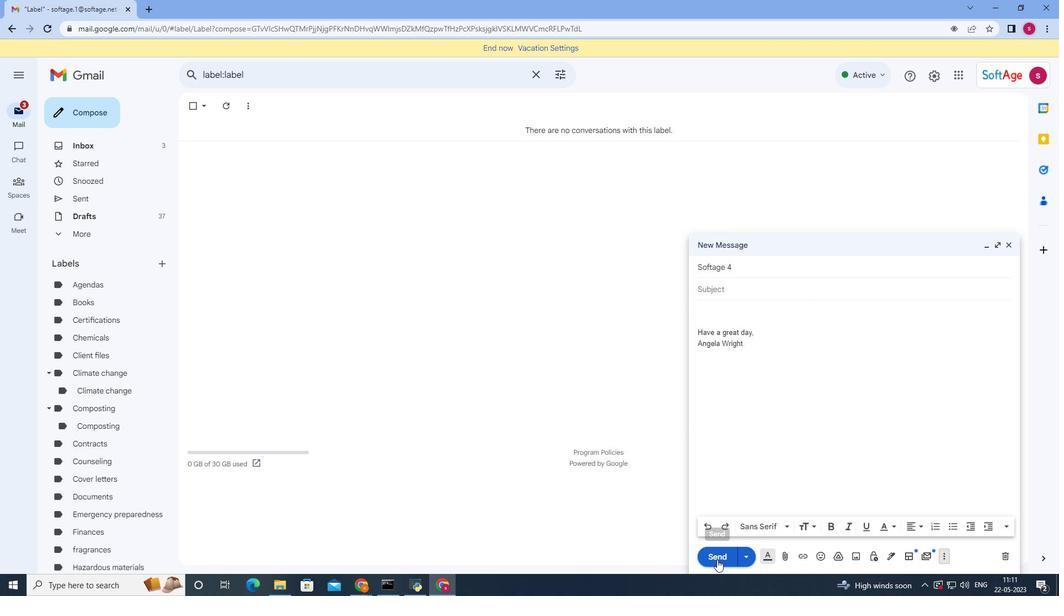
